 Task: Search one way flight ticket for 3 adults in first from Santa Rosa: Charles M. Schulz-sonoma County Airport to New Bern: Coastal Carolina Regional Airport (was Craven County Regional) on 5-4-2023. Choice of flights is Alaska. Number of bags: 1 carry on bag. Price is upto 55000. Outbound departure time preference is 10:15.
Action: Mouse moved to (325, 284)
Screenshot: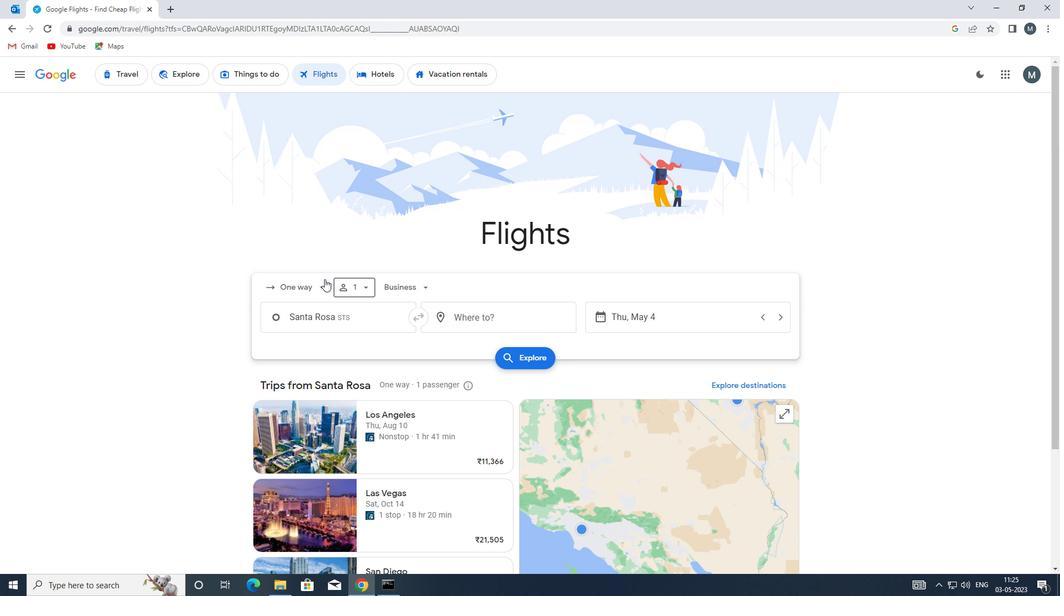 
Action: Mouse pressed left at (325, 284)
Screenshot: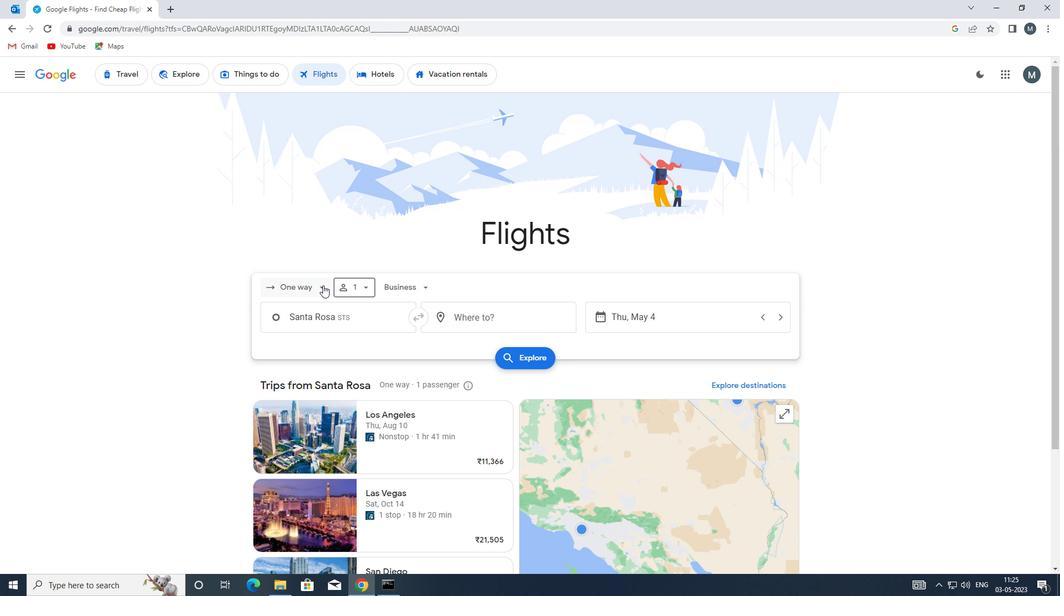 
Action: Mouse moved to (326, 338)
Screenshot: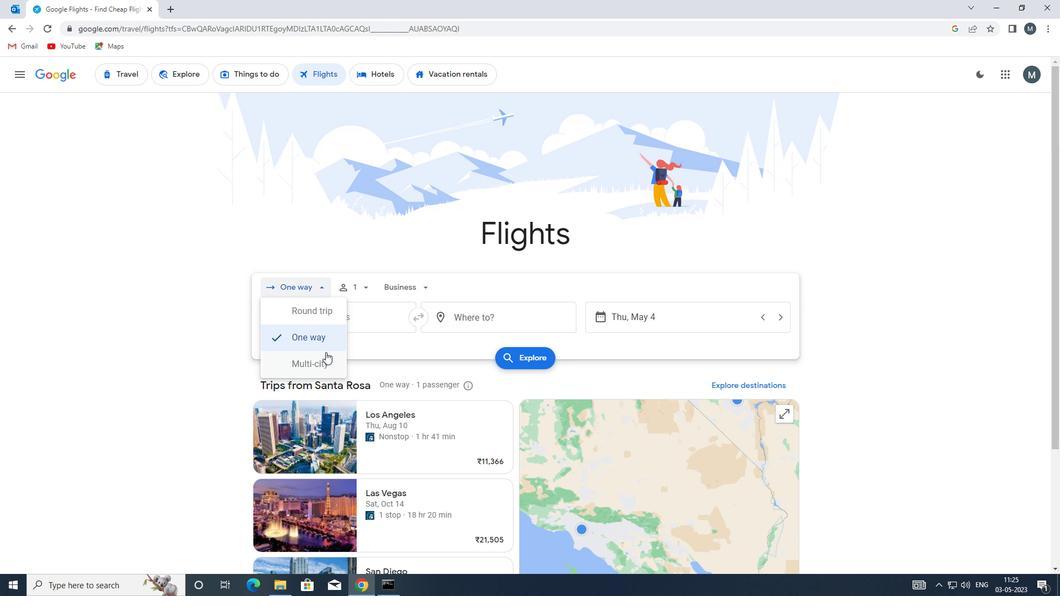 
Action: Mouse pressed left at (326, 338)
Screenshot: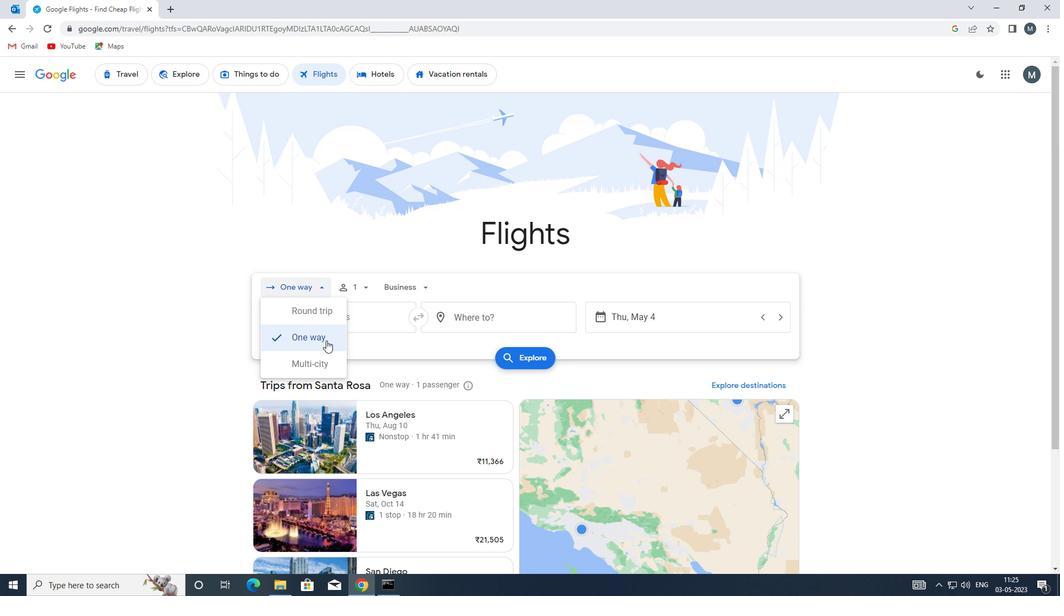 
Action: Mouse moved to (362, 291)
Screenshot: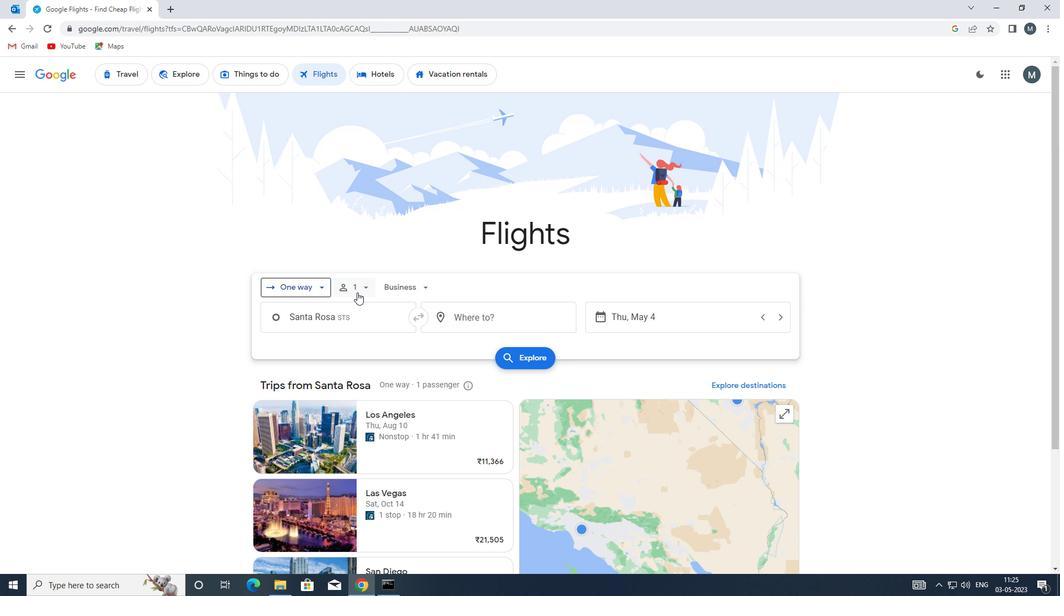 
Action: Mouse pressed left at (362, 291)
Screenshot: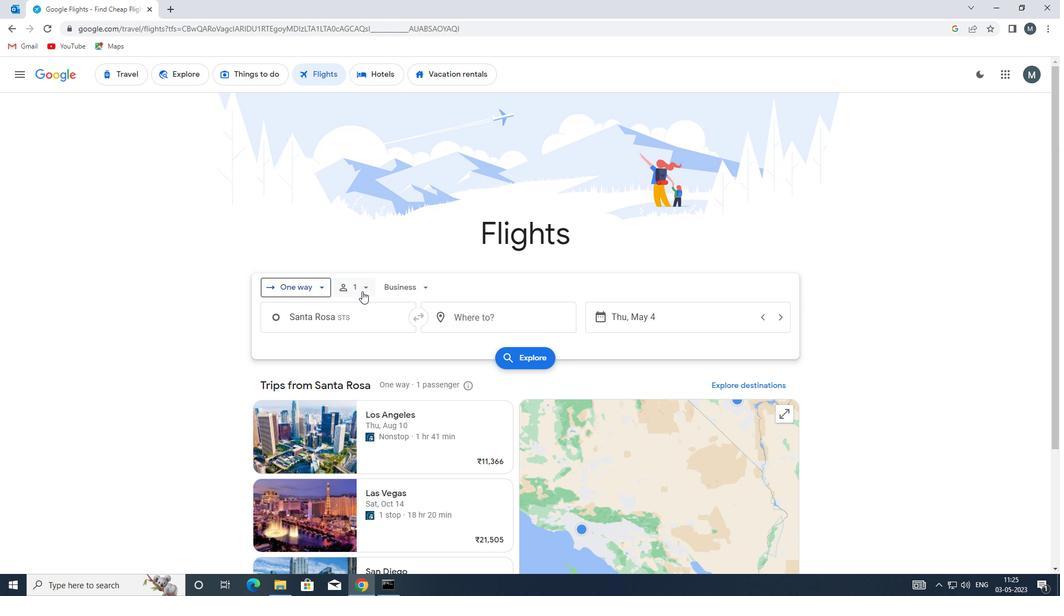 
Action: Mouse moved to (447, 316)
Screenshot: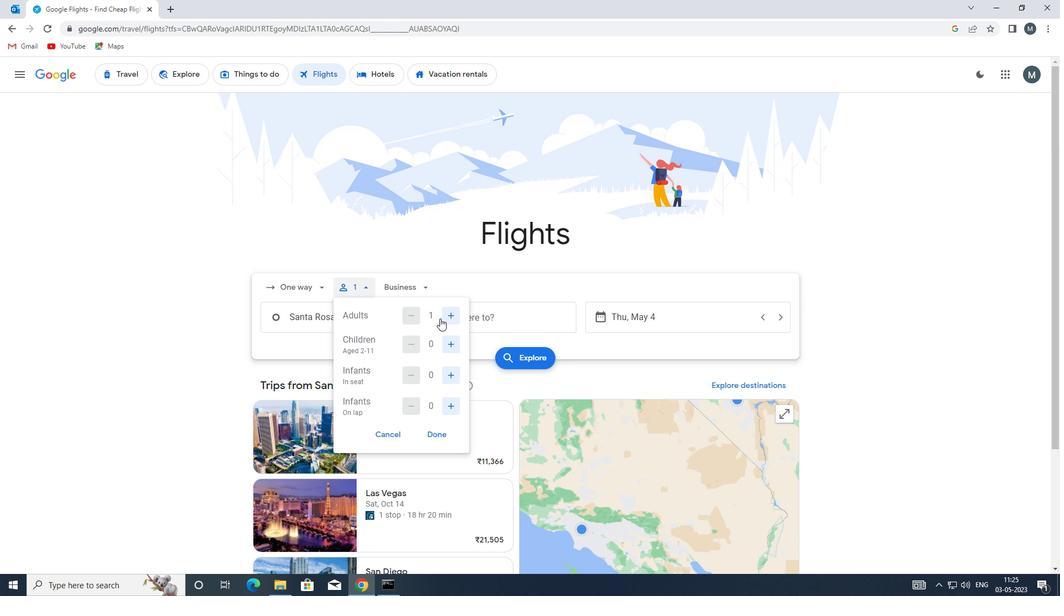 
Action: Mouse pressed left at (447, 316)
Screenshot: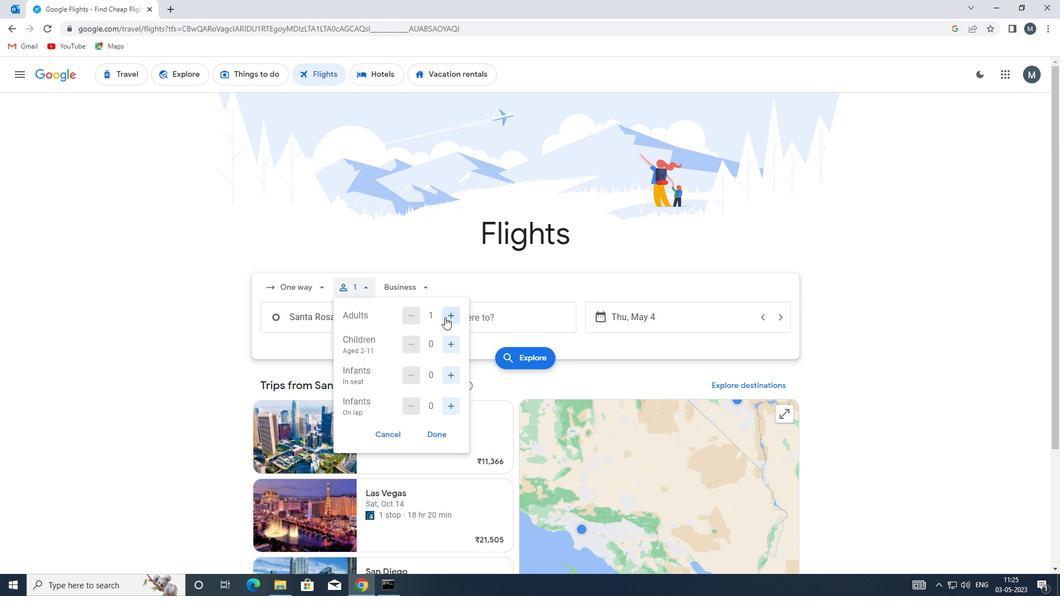 
Action: Mouse pressed left at (447, 316)
Screenshot: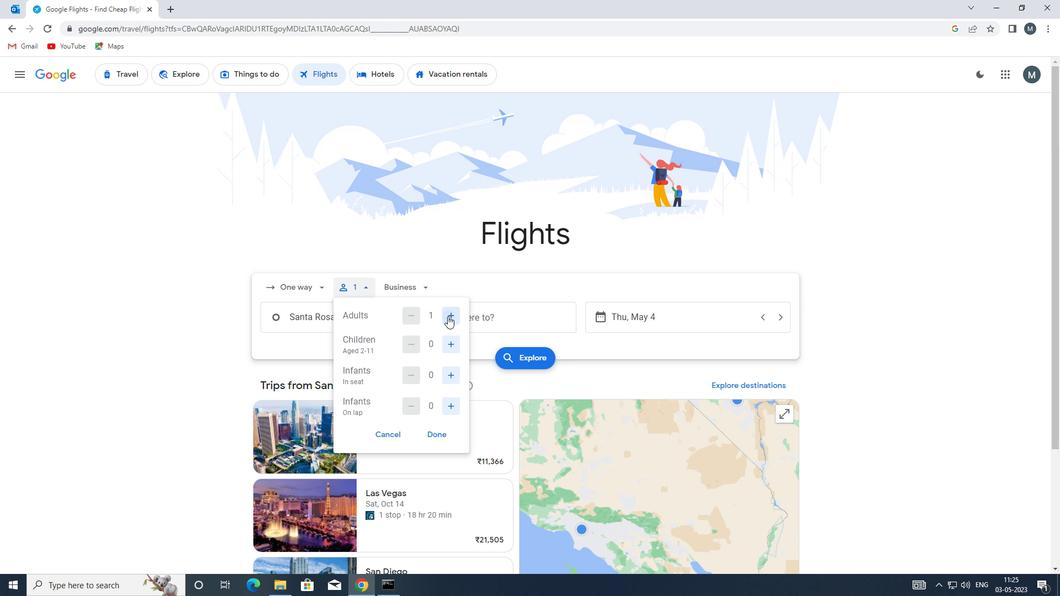 
Action: Mouse moved to (443, 433)
Screenshot: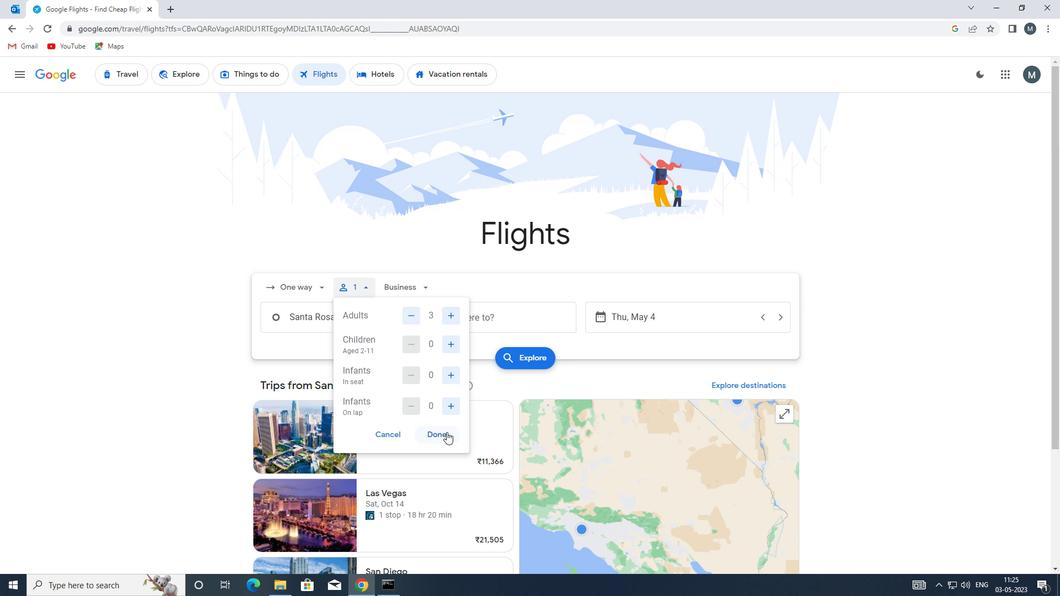 
Action: Mouse pressed left at (443, 433)
Screenshot: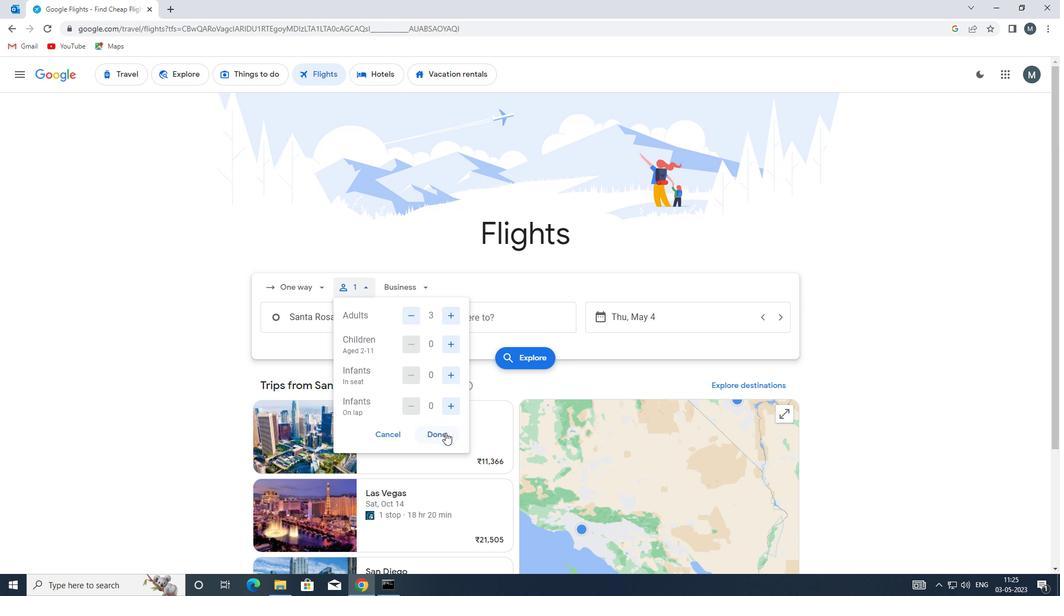 
Action: Mouse moved to (400, 286)
Screenshot: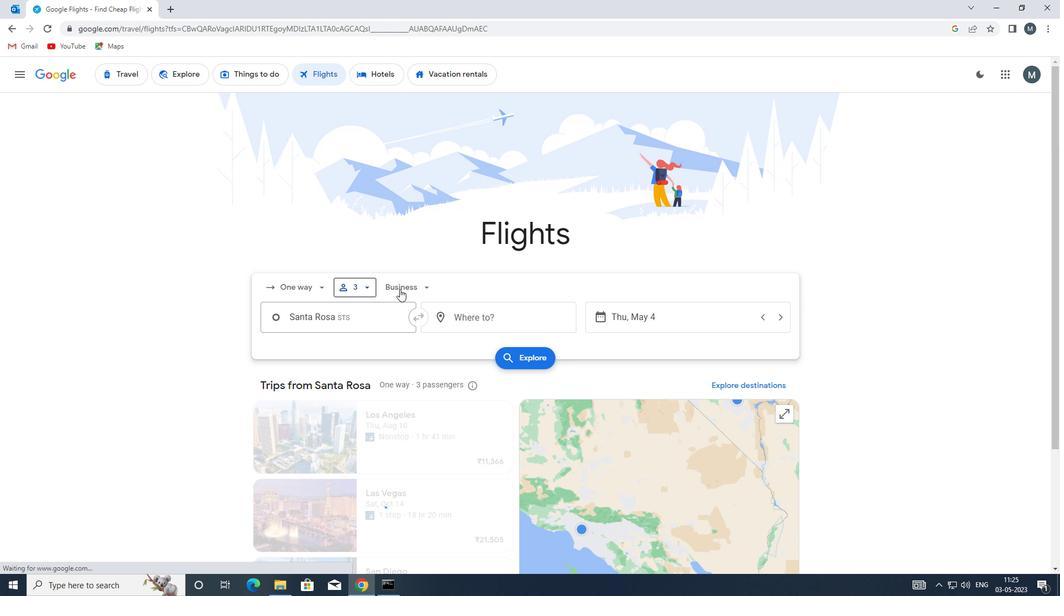 
Action: Mouse pressed left at (400, 286)
Screenshot: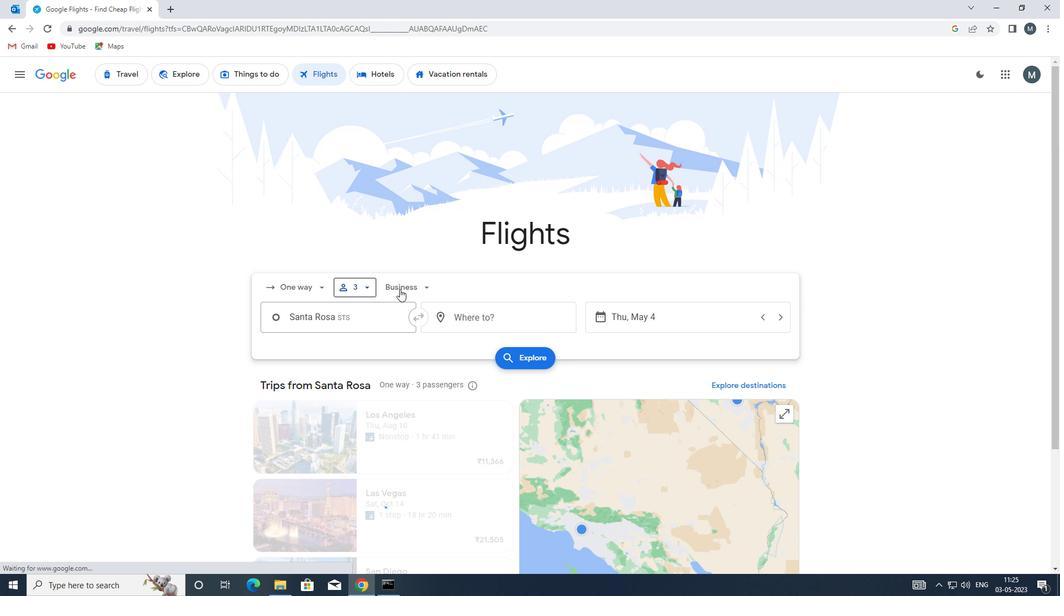 
Action: Mouse moved to (408, 389)
Screenshot: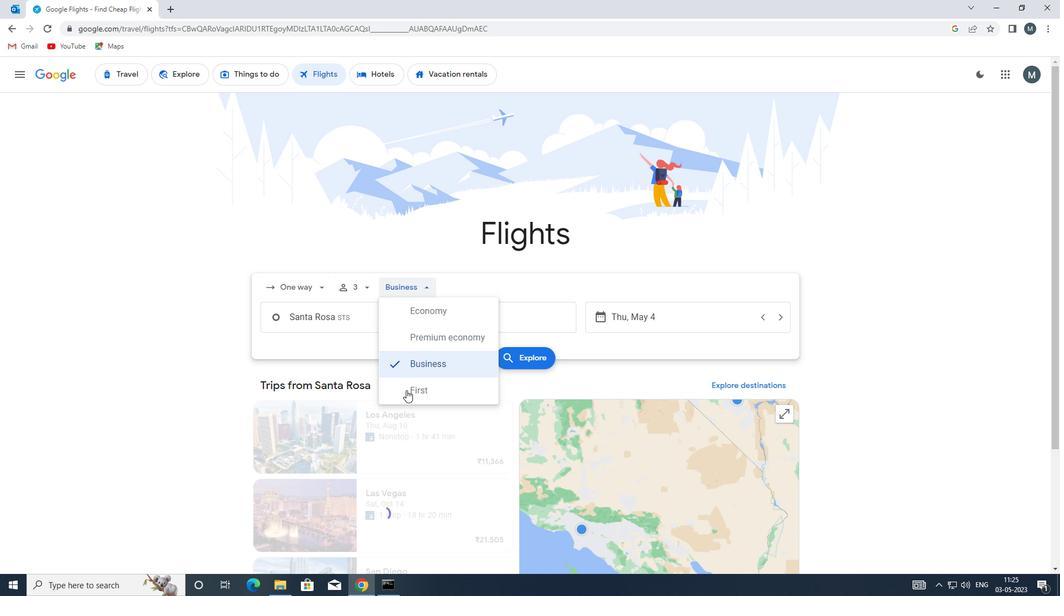 
Action: Mouse pressed left at (408, 389)
Screenshot: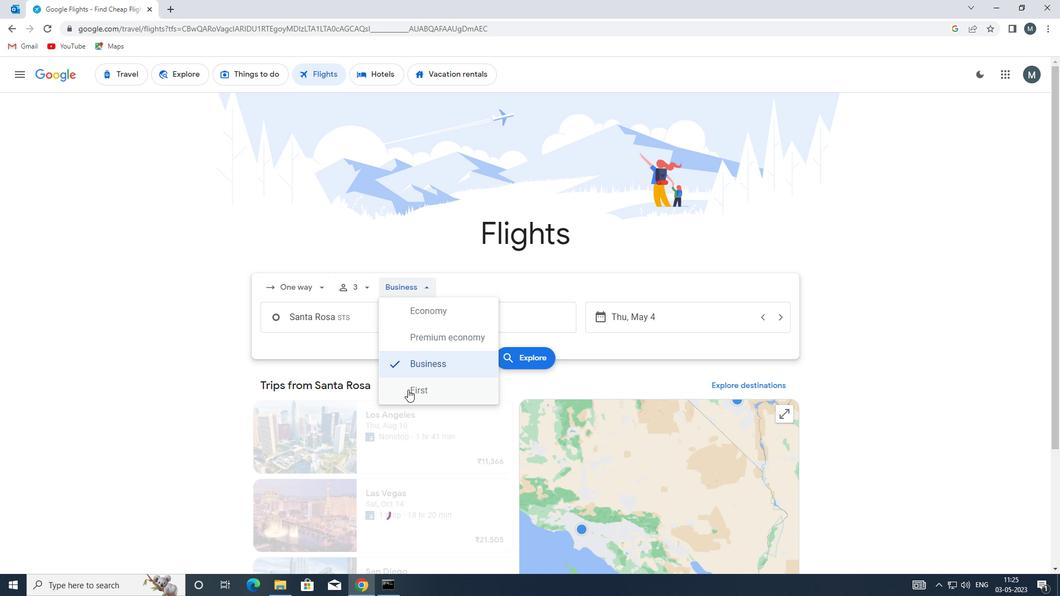 
Action: Mouse moved to (351, 320)
Screenshot: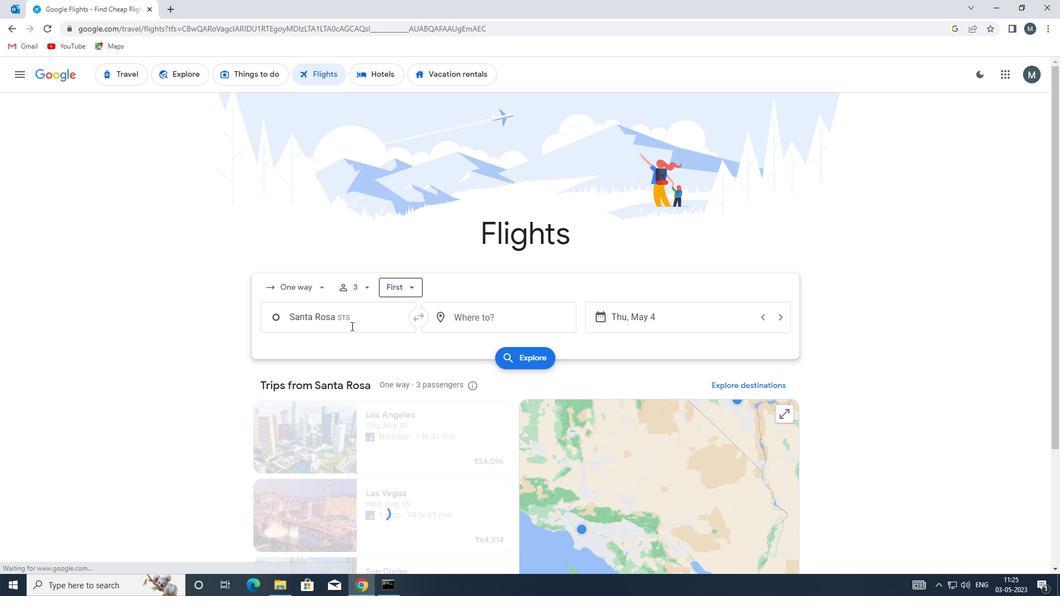 
Action: Mouse pressed left at (351, 320)
Screenshot: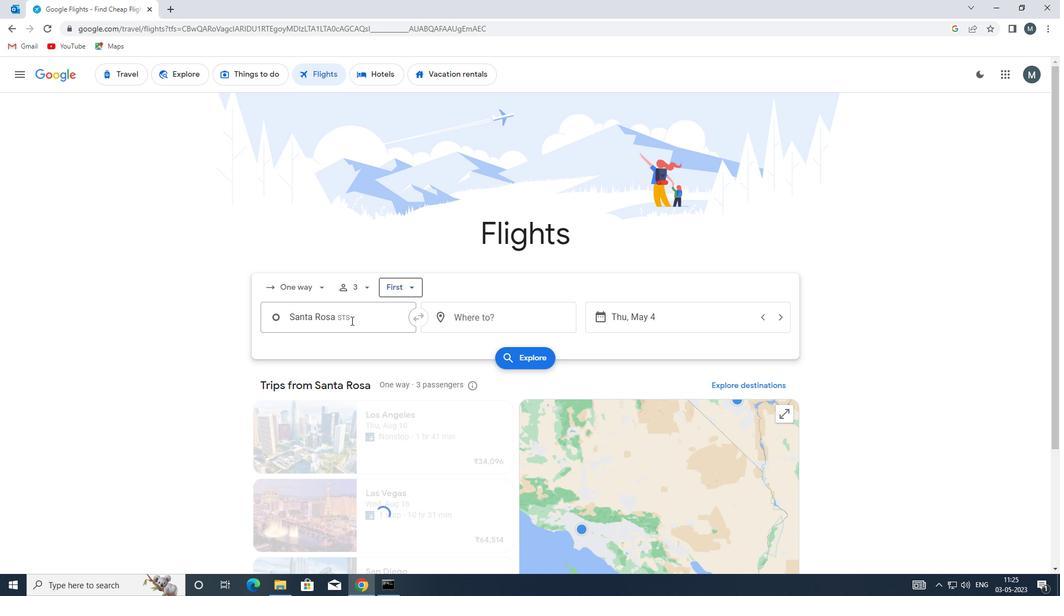 
Action: Mouse moved to (352, 320)
Screenshot: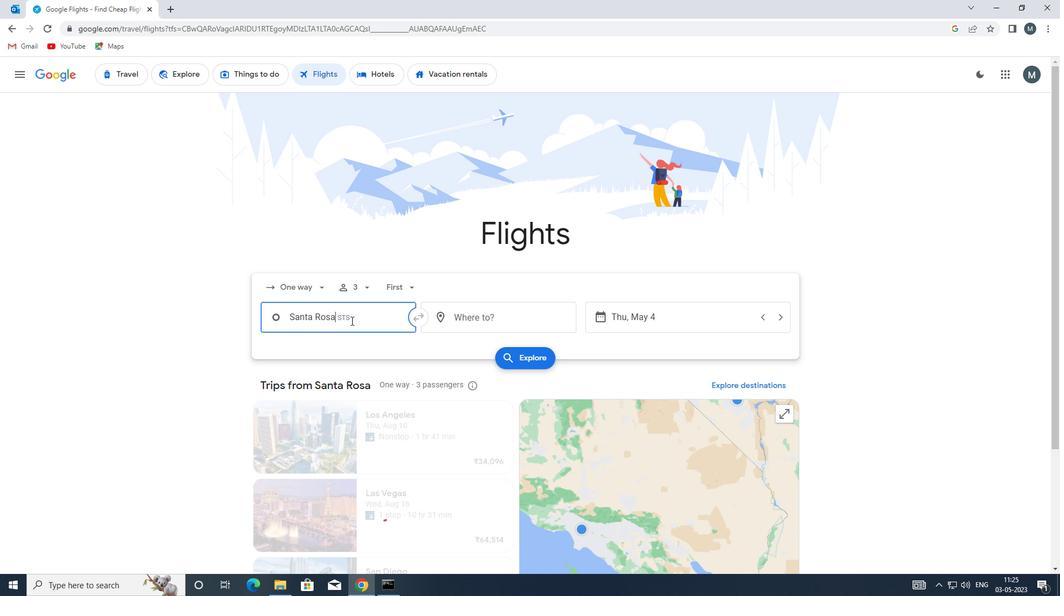 
Action: Key pressed sts
Screenshot: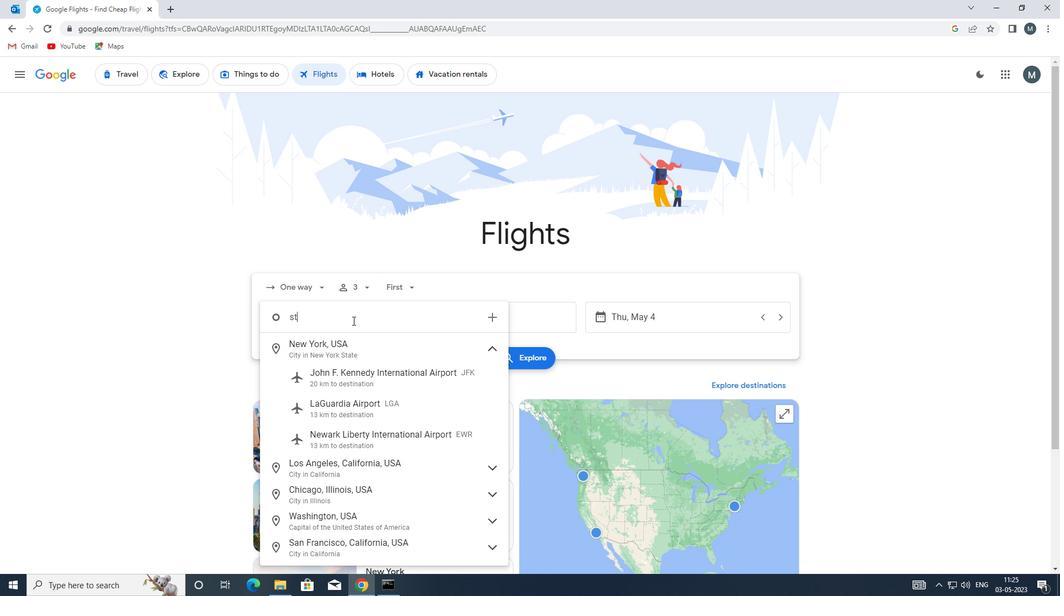 
Action: Mouse moved to (369, 350)
Screenshot: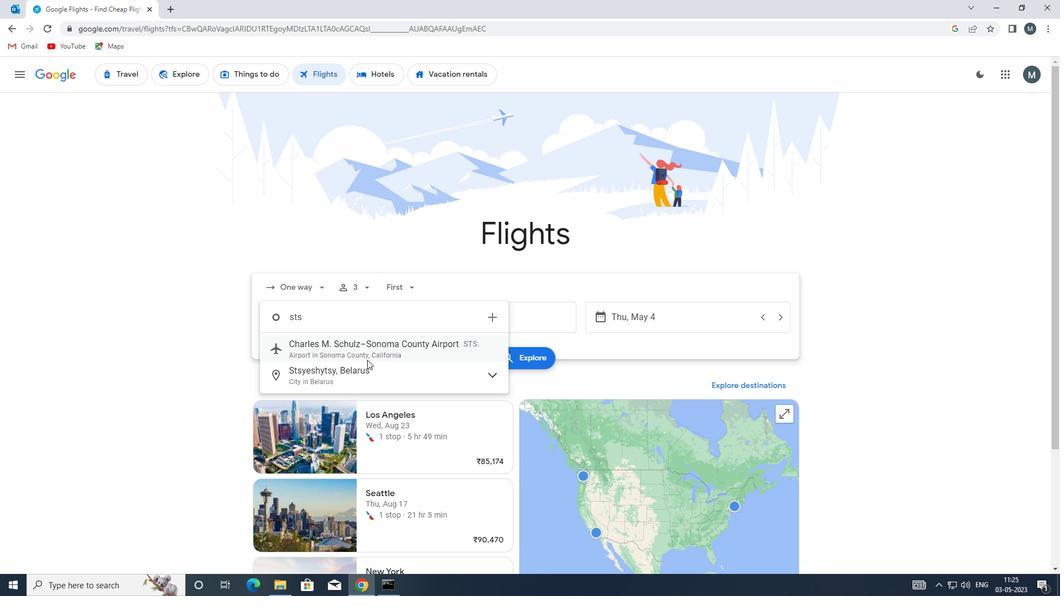 
Action: Mouse pressed left at (369, 350)
Screenshot: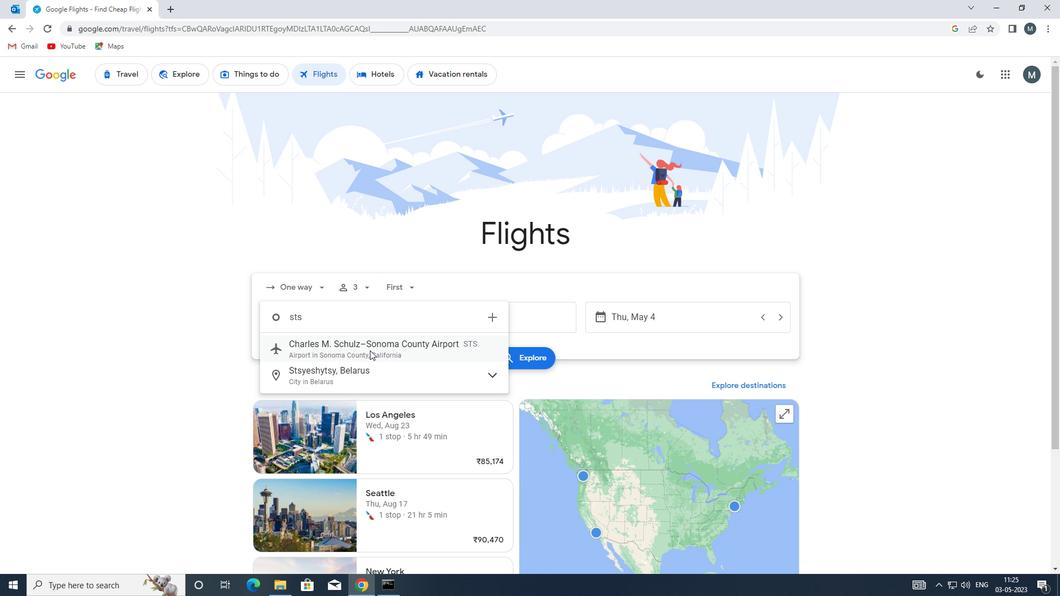
Action: Mouse moved to (486, 320)
Screenshot: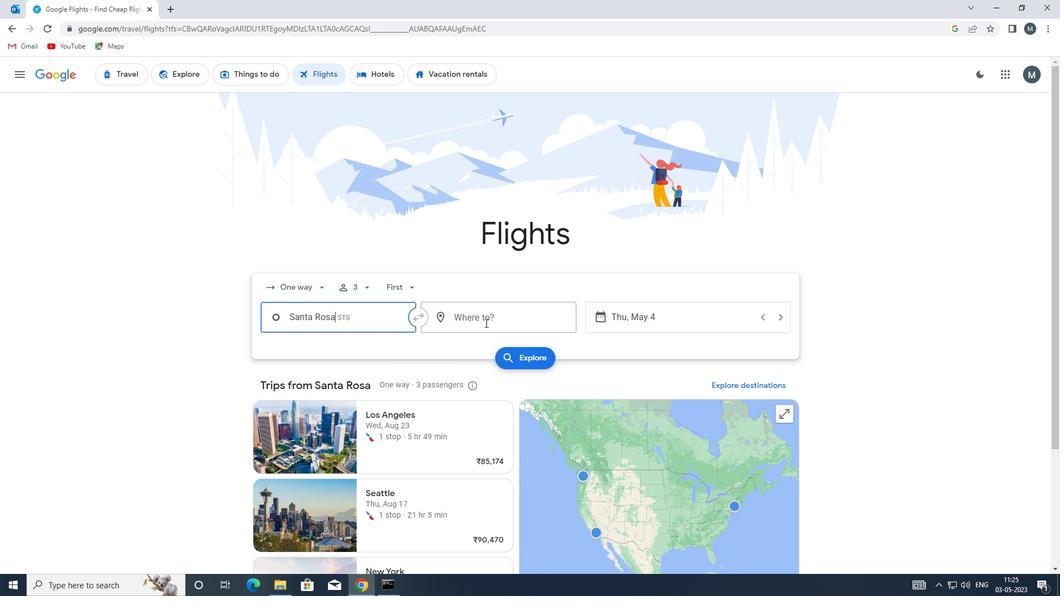 
Action: Mouse pressed left at (486, 320)
Screenshot: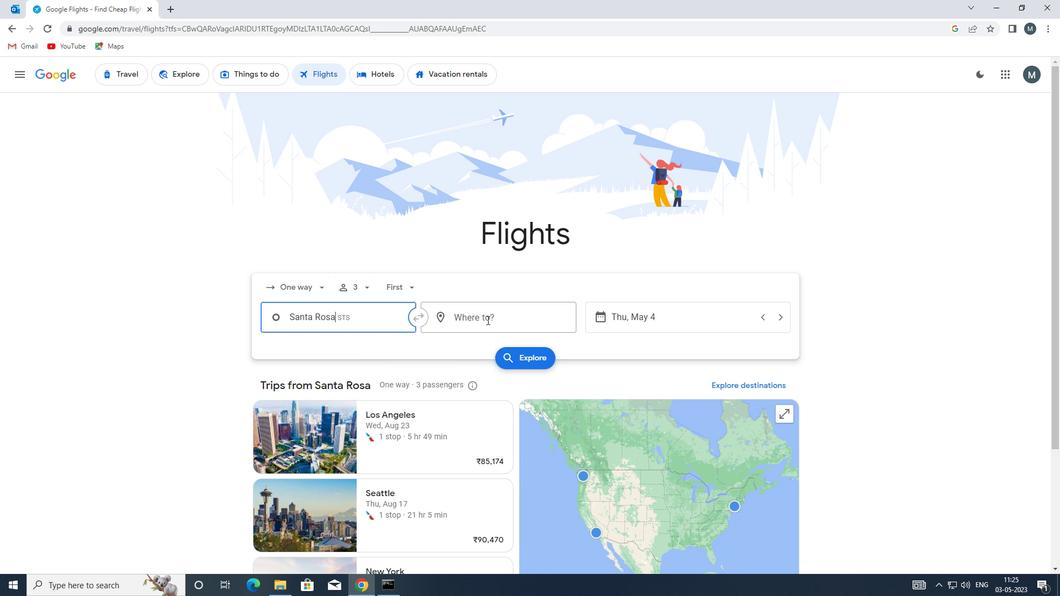 
Action: Key pressed ewn
Screenshot: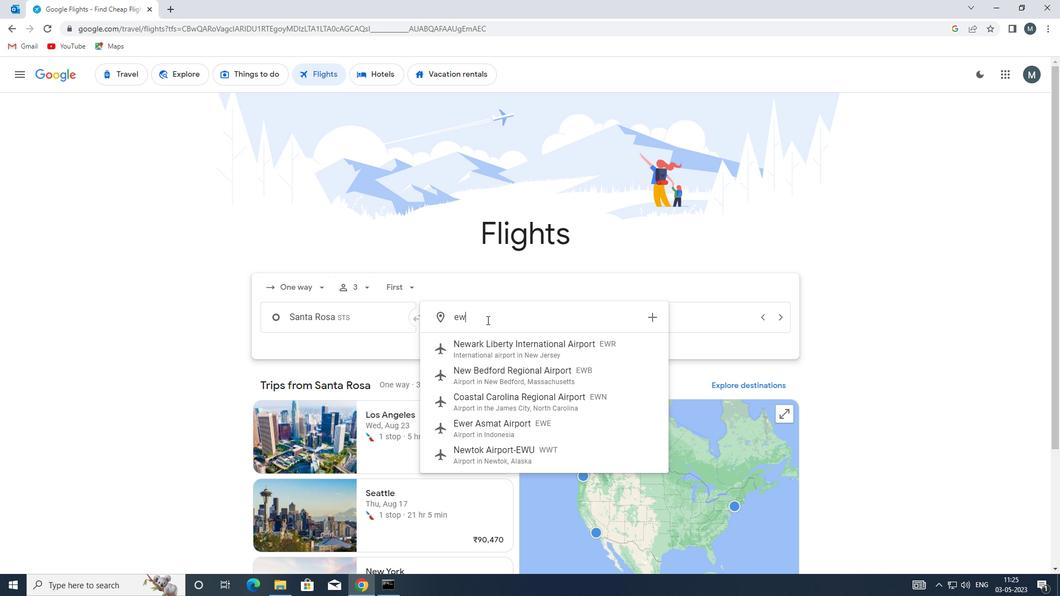 
Action: Mouse moved to (484, 346)
Screenshot: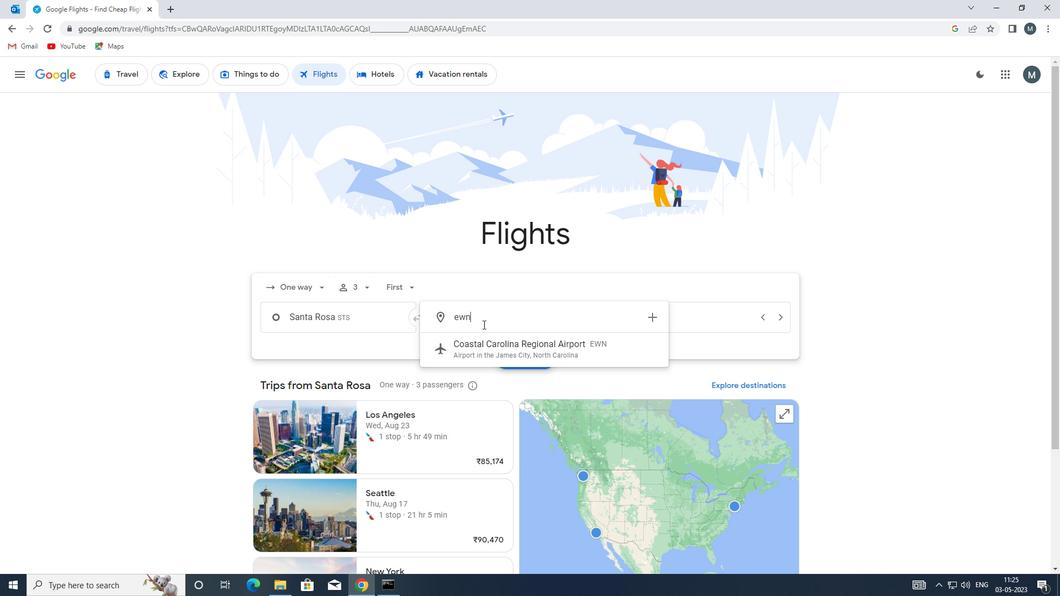 
Action: Mouse pressed left at (484, 346)
Screenshot: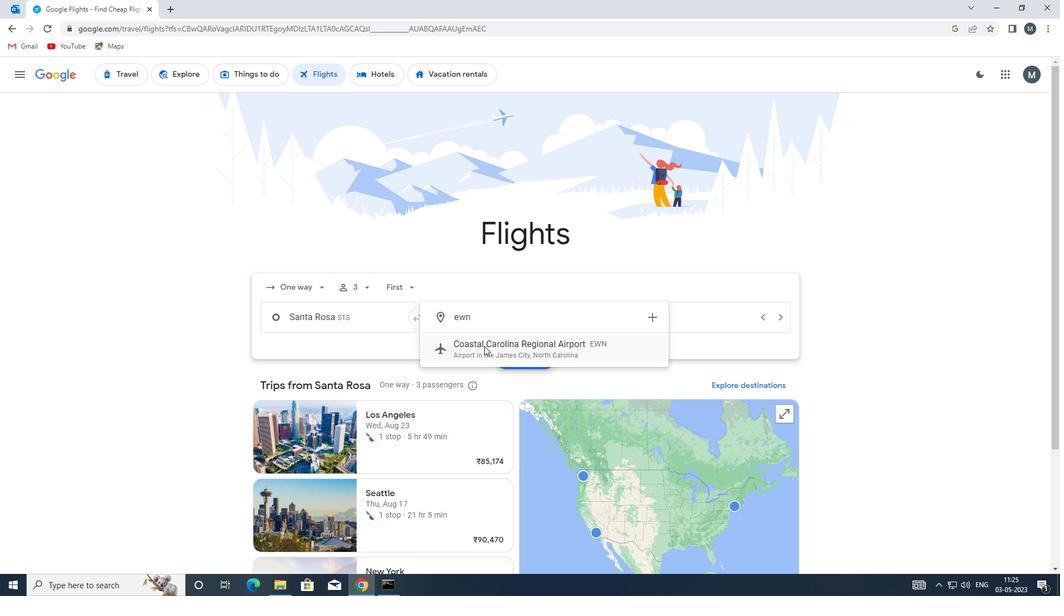
Action: Mouse moved to (602, 316)
Screenshot: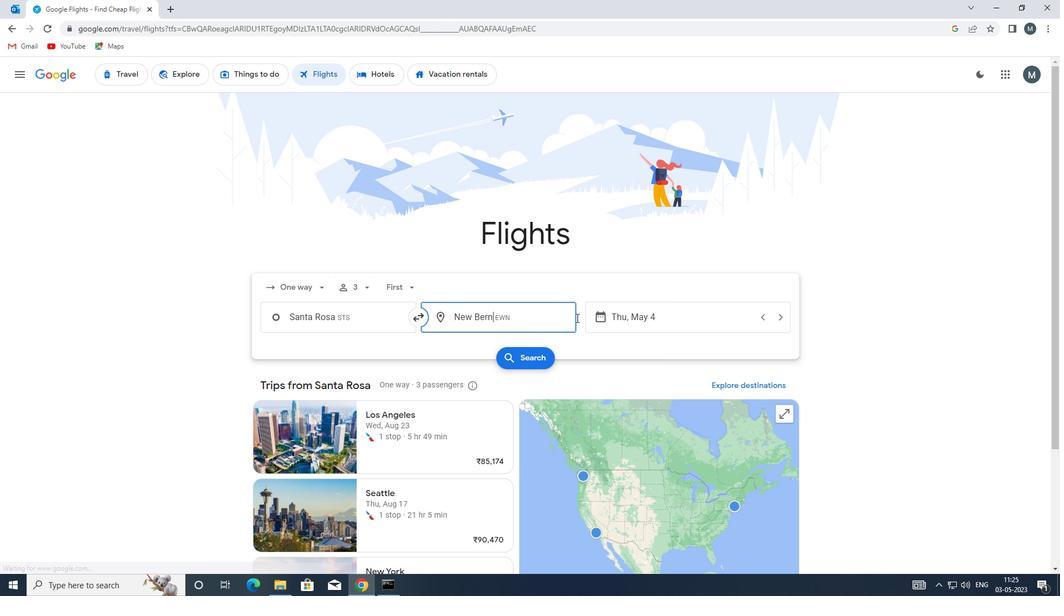 
Action: Mouse pressed left at (602, 316)
Screenshot: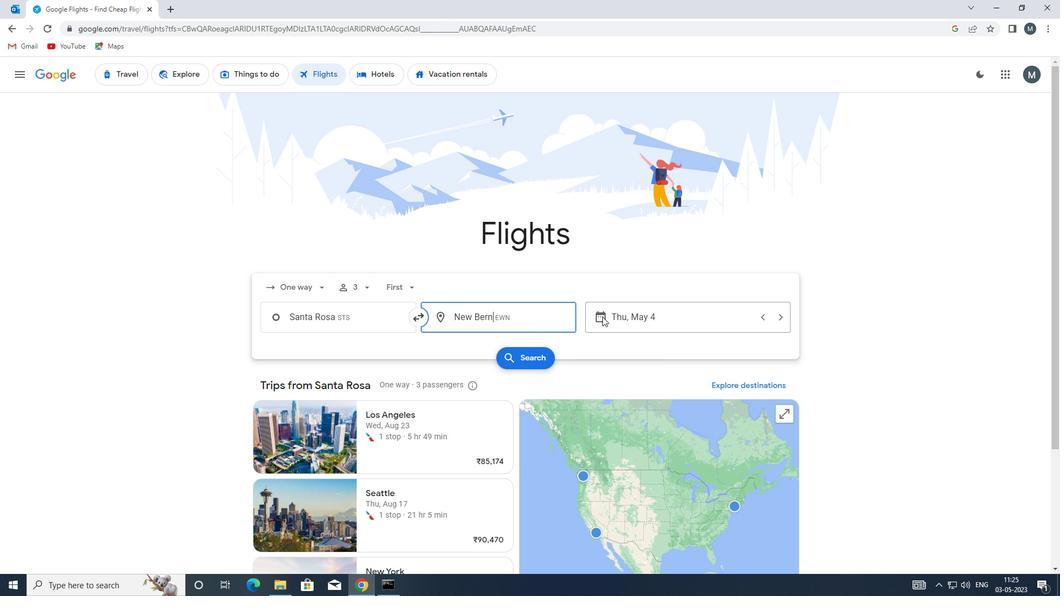 
Action: Mouse moved to (505, 378)
Screenshot: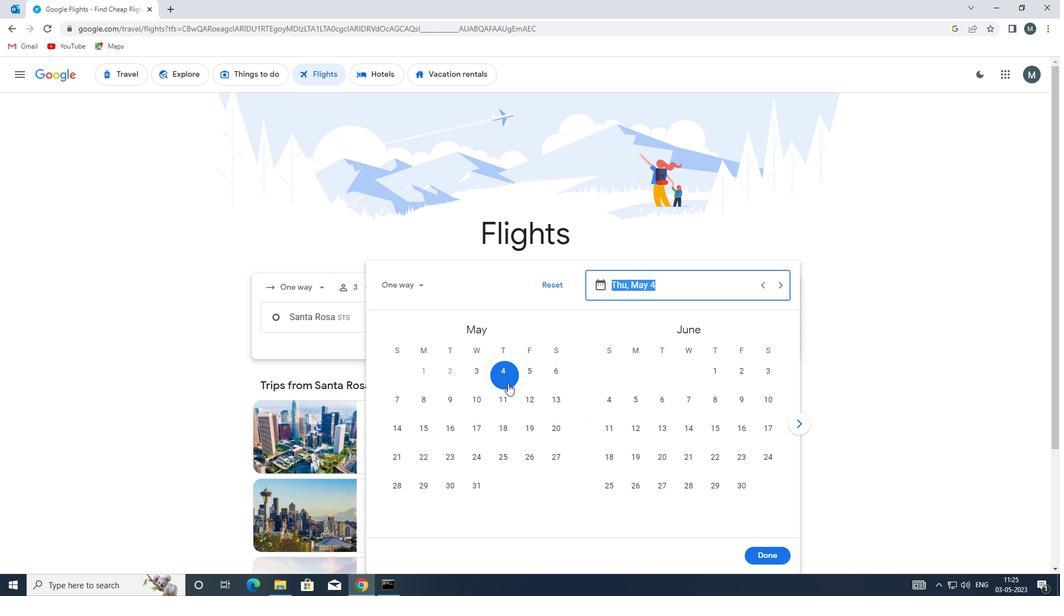 
Action: Mouse pressed left at (505, 378)
Screenshot: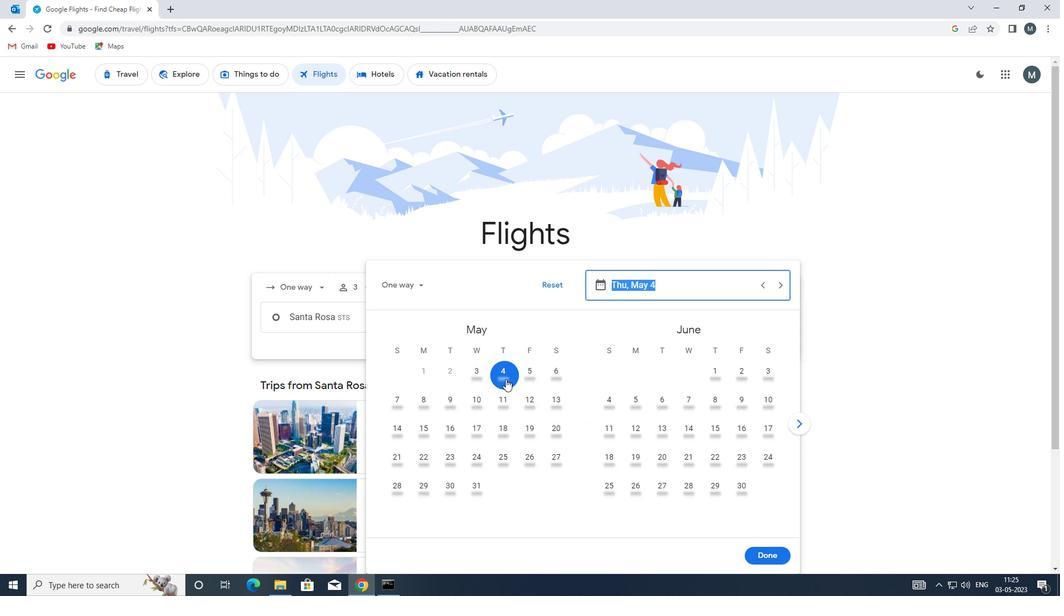 
Action: Mouse moved to (775, 555)
Screenshot: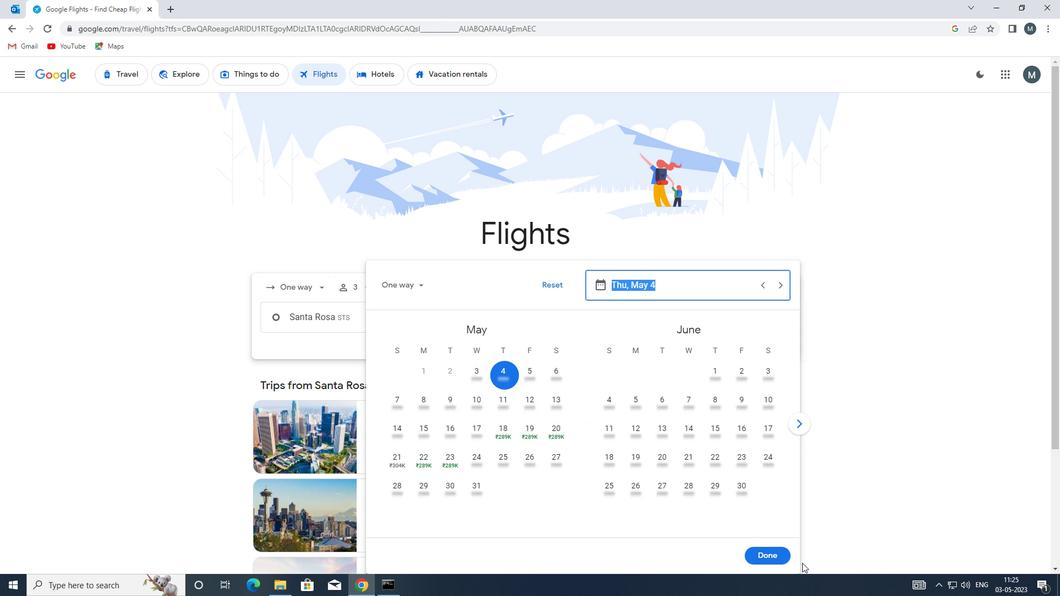 
Action: Mouse pressed left at (775, 555)
Screenshot: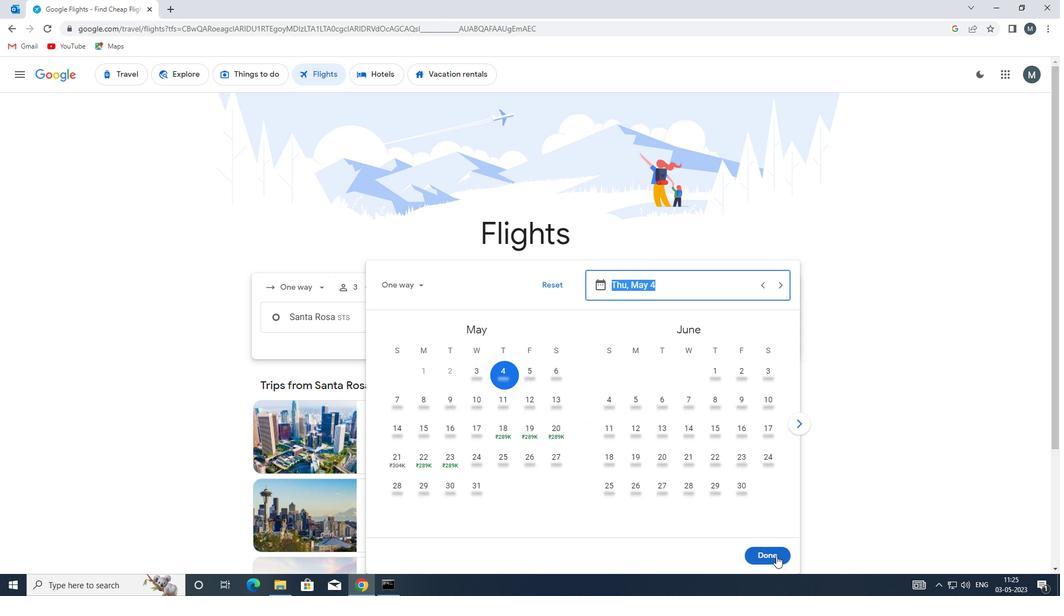 
Action: Mouse moved to (535, 361)
Screenshot: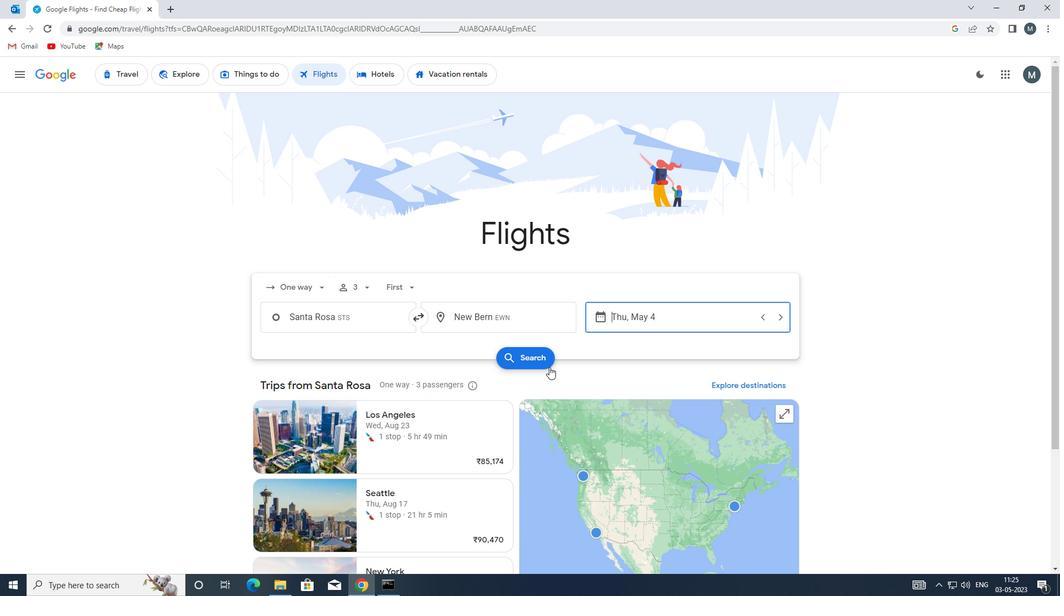 
Action: Mouse pressed left at (535, 361)
Screenshot: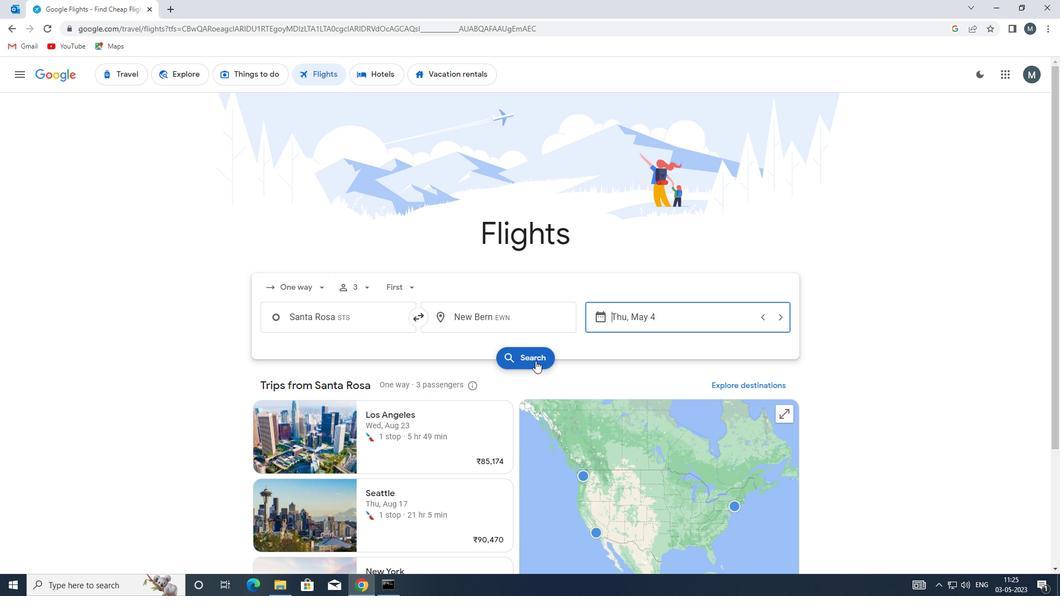 
Action: Mouse moved to (265, 179)
Screenshot: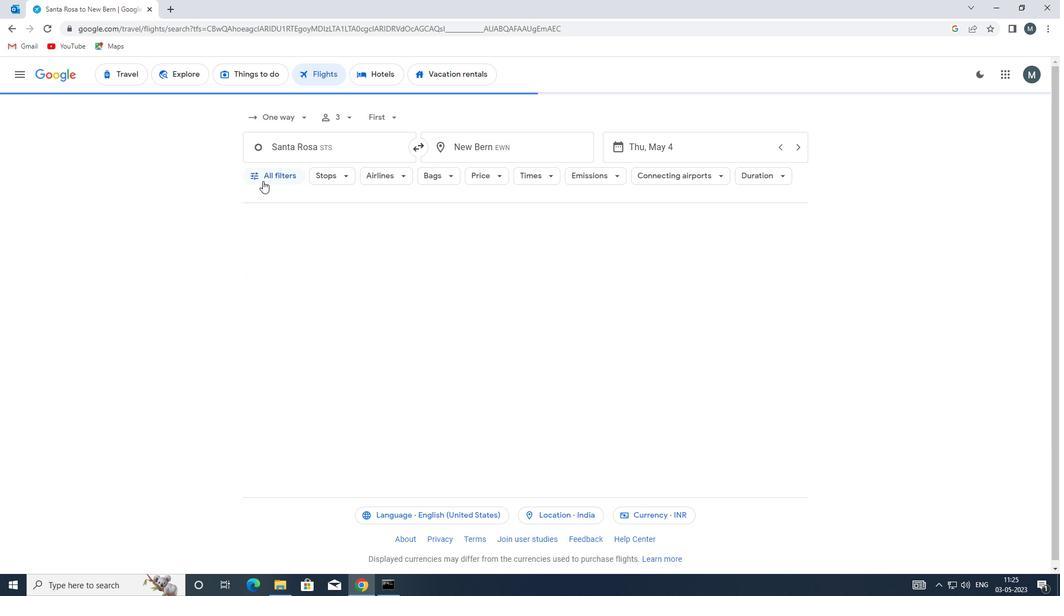 
Action: Mouse pressed left at (265, 179)
Screenshot: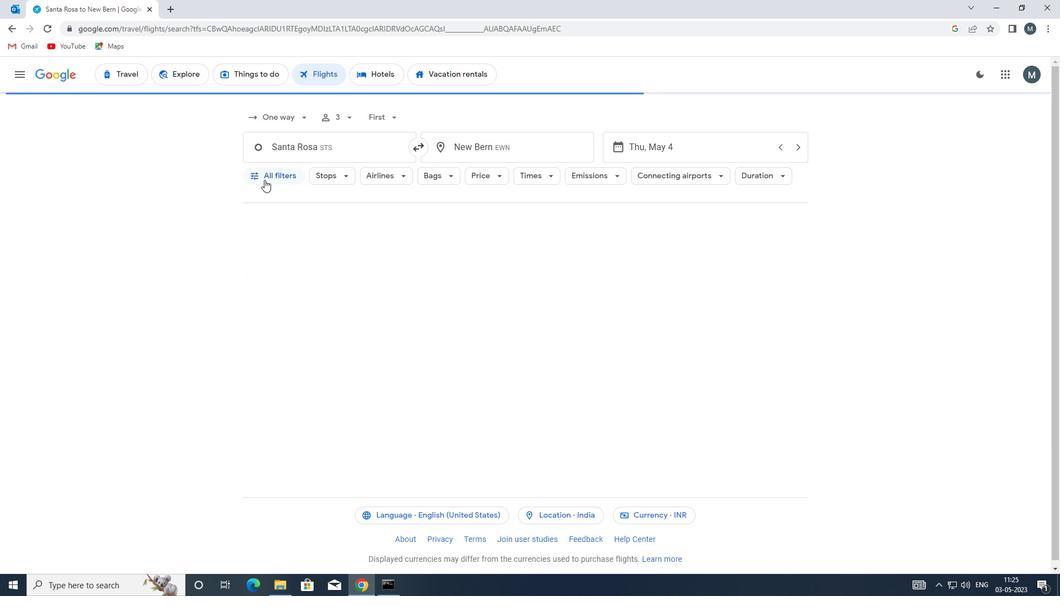 
Action: Mouse moved to (326, 319)
Screenshot: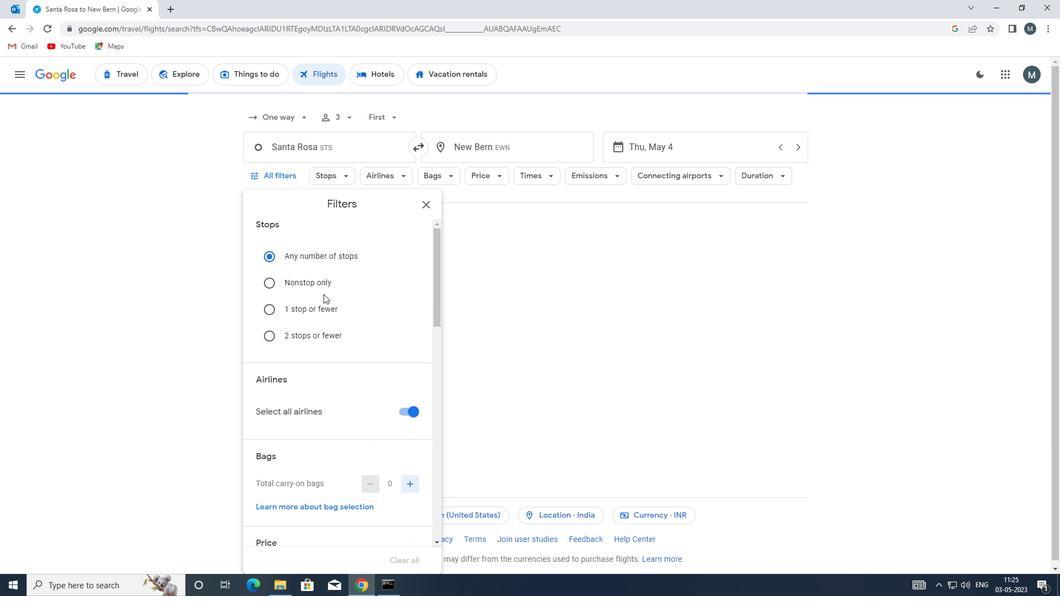 
Action: Mouse scrolled (326, 318) with delta (0, 0)
Screenshot: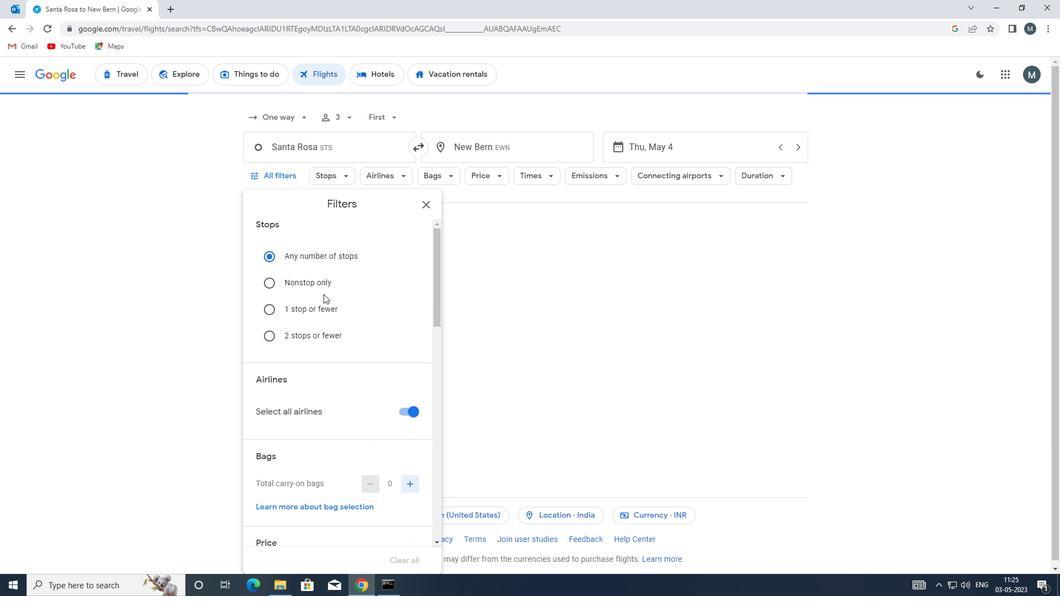 
Action: Mouse moved to (411, 357)
Screenshot: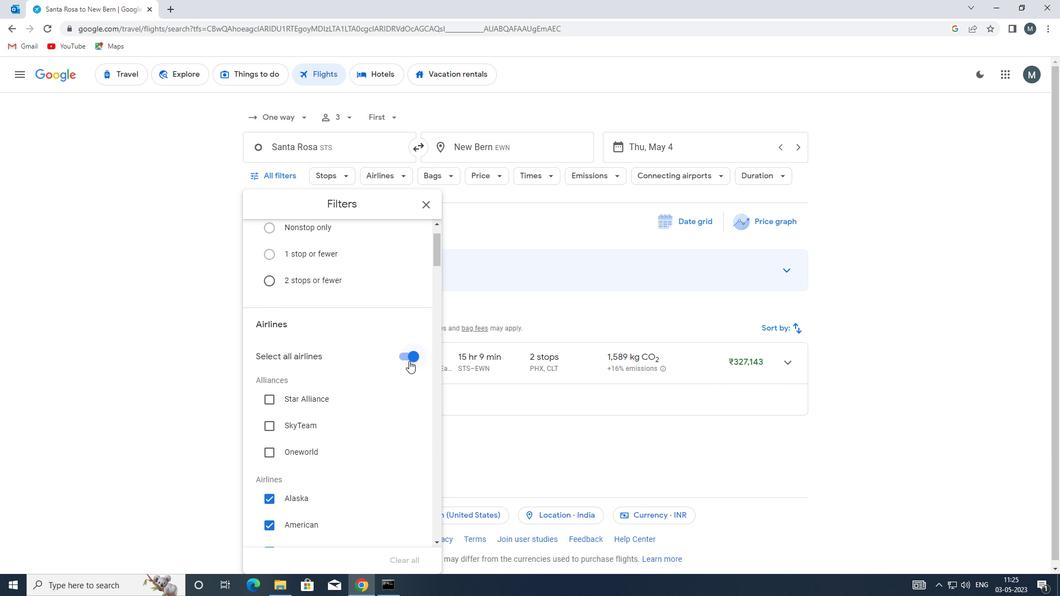 
Action: Mouse pressed left at (411, 357)
Screenshot: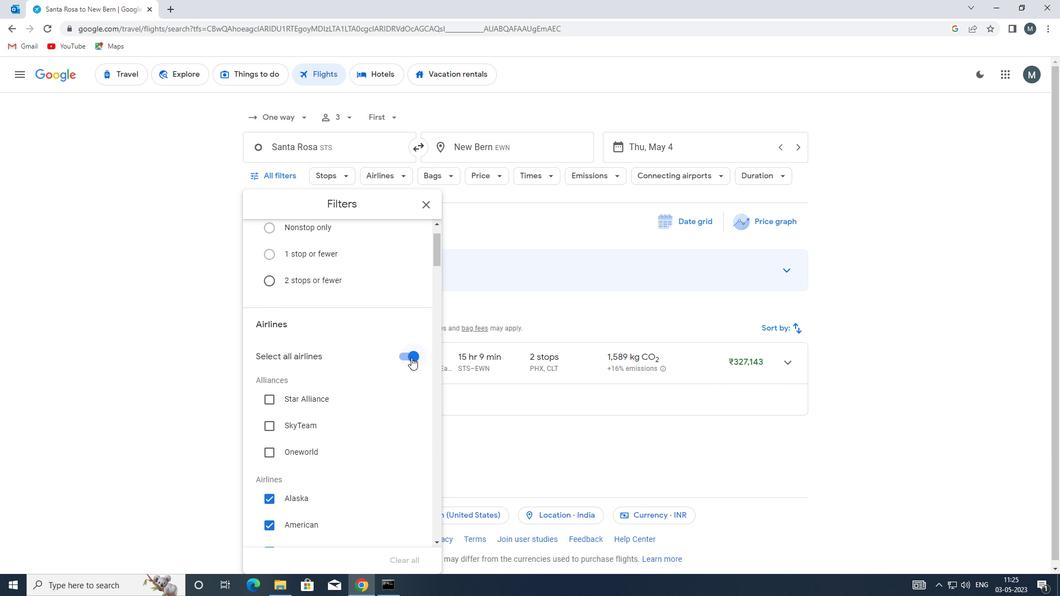 
Action: Mouse moved to (347, 364)
Screenshot: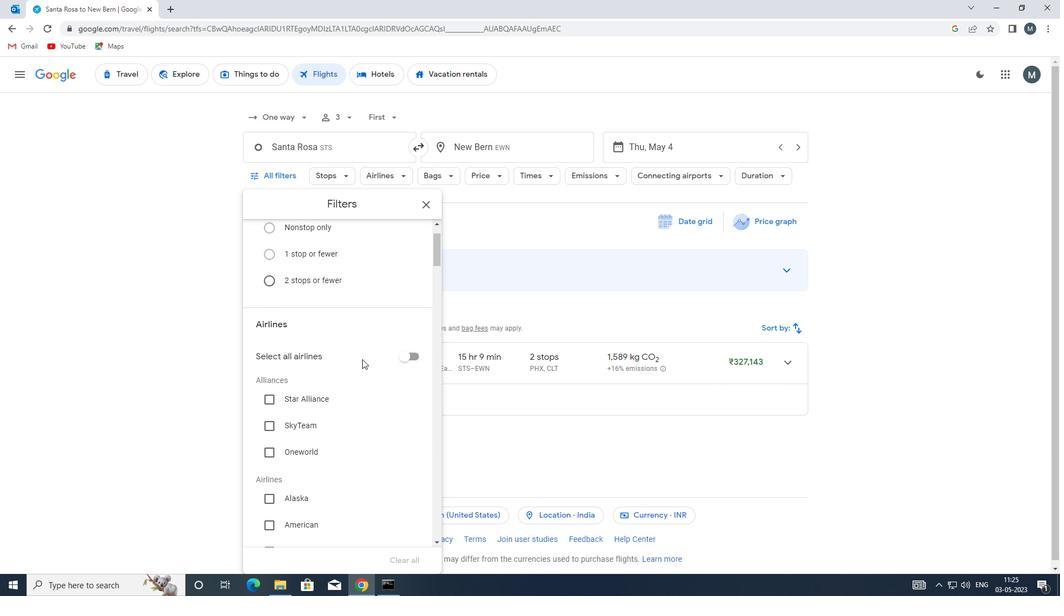 
Action: Mouse scrolled (347, 363) with delta (0, 0)
Screenshot: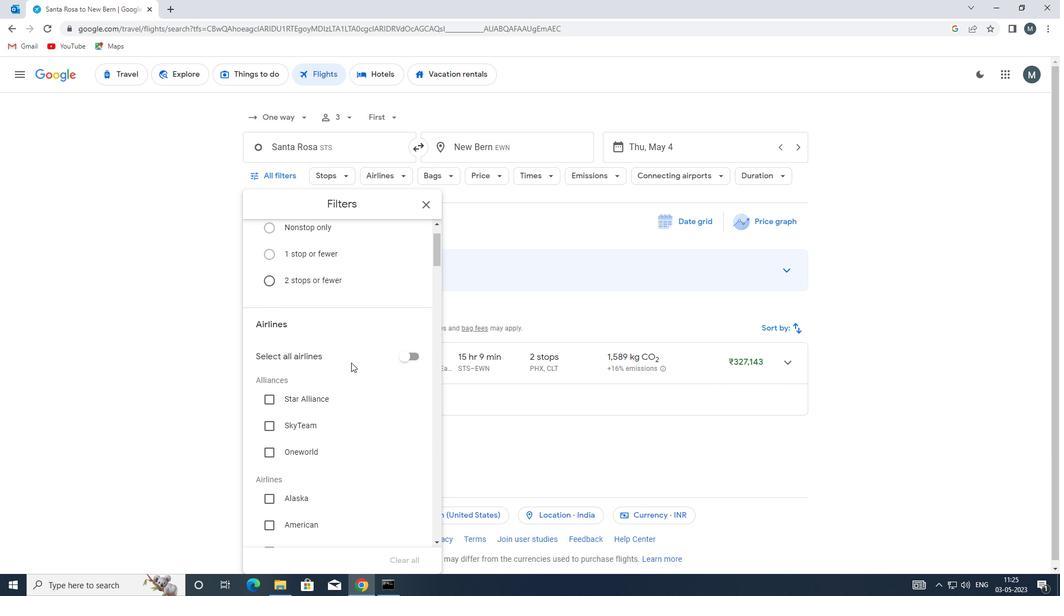 
Action: Mouse moved to (347, 364)
Screenshot: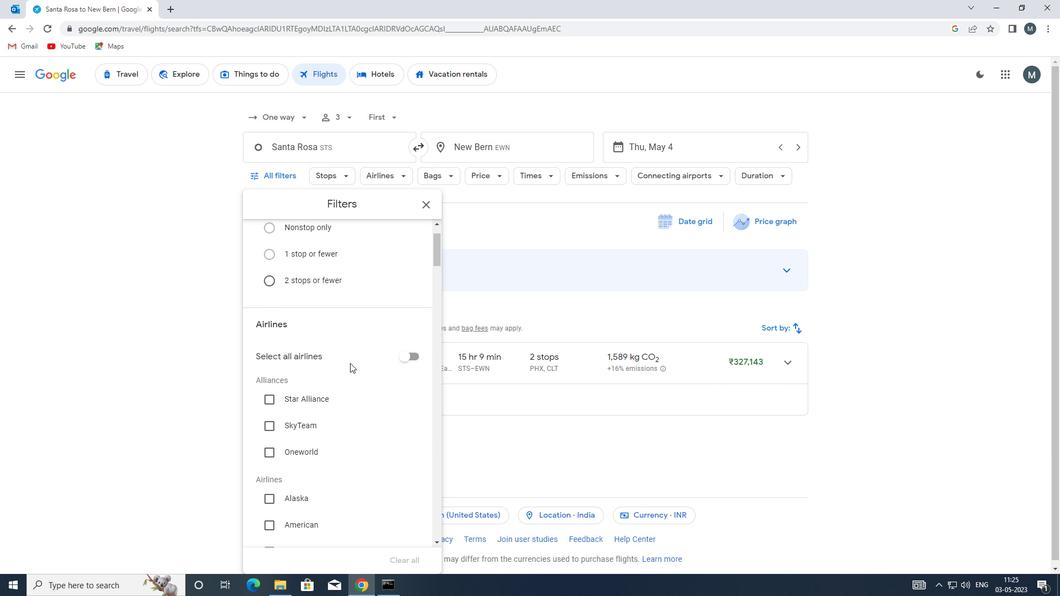 
Action: Mouse scrolled (347, 364) with delta (0, 0)
Screenshot: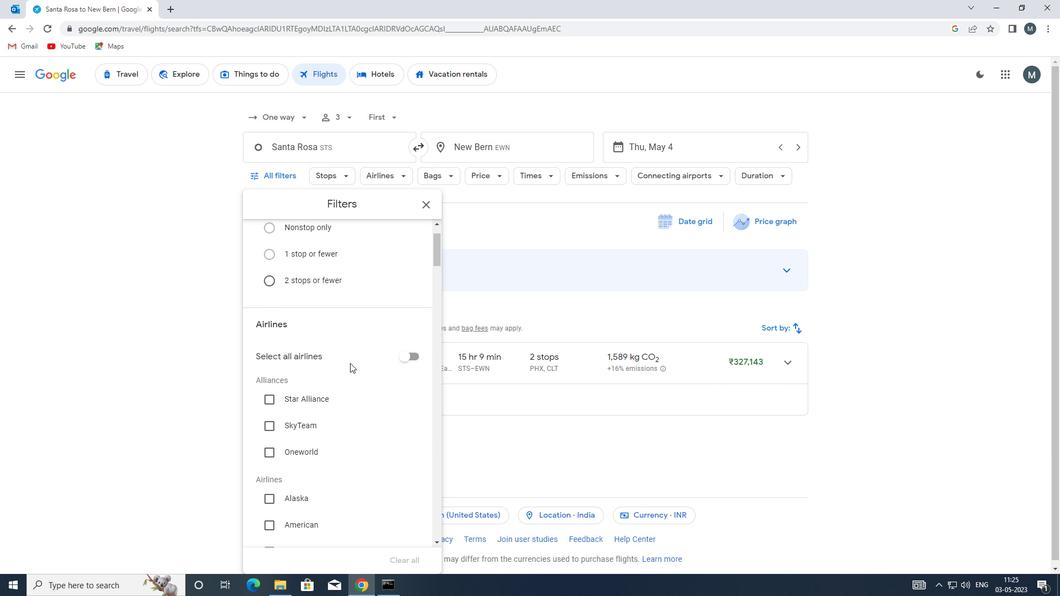 
Action: Mouse moved to (273, 388)
Screenshot: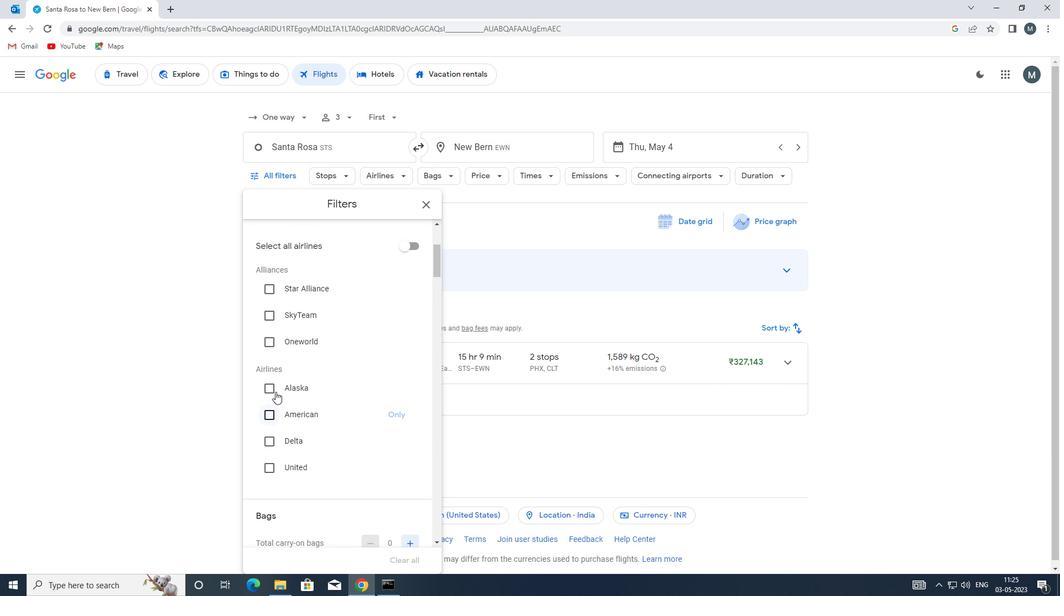 
Action: Mouse pressed left at (273, 388)
Screenshot: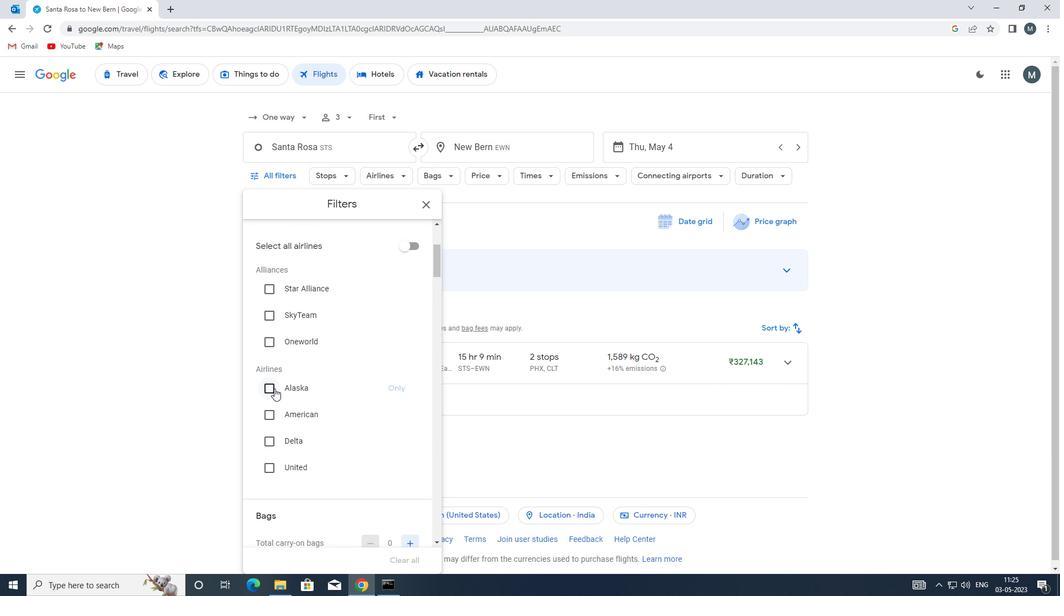 
Action: Mouse moved to (377, 377)
Screenshot: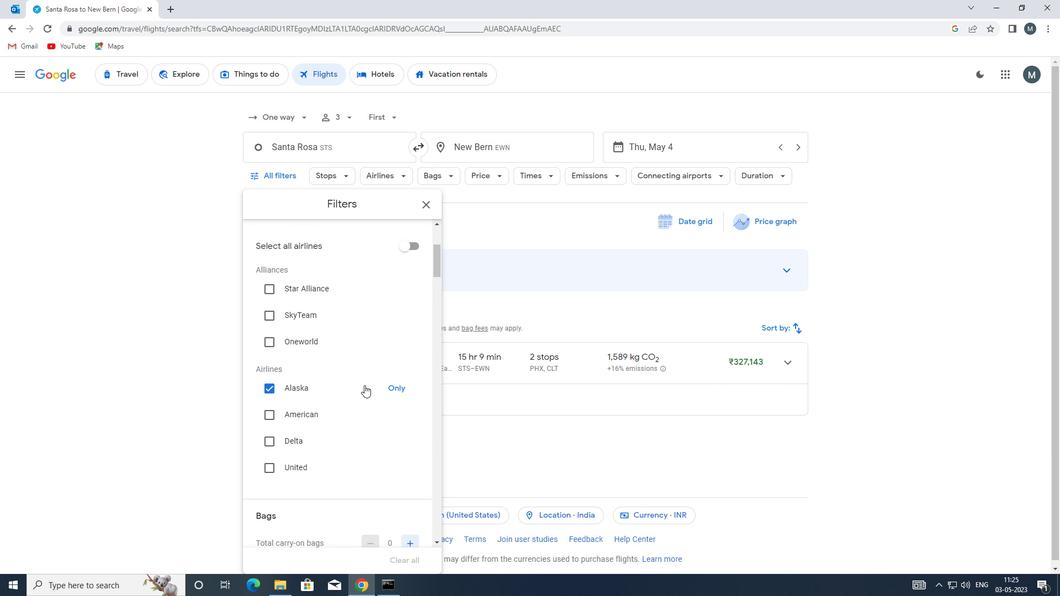 
Action: Mouse scrolled (377, 376) with delta (0, 0)
Screenshot: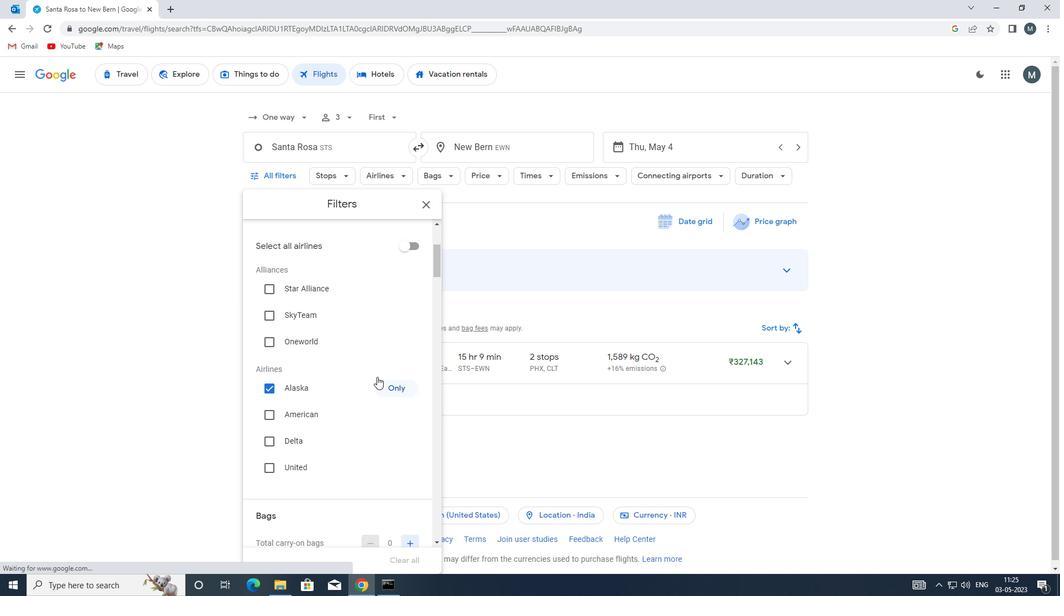 
Action: Mouse moved to (386, 372)
Screenshot: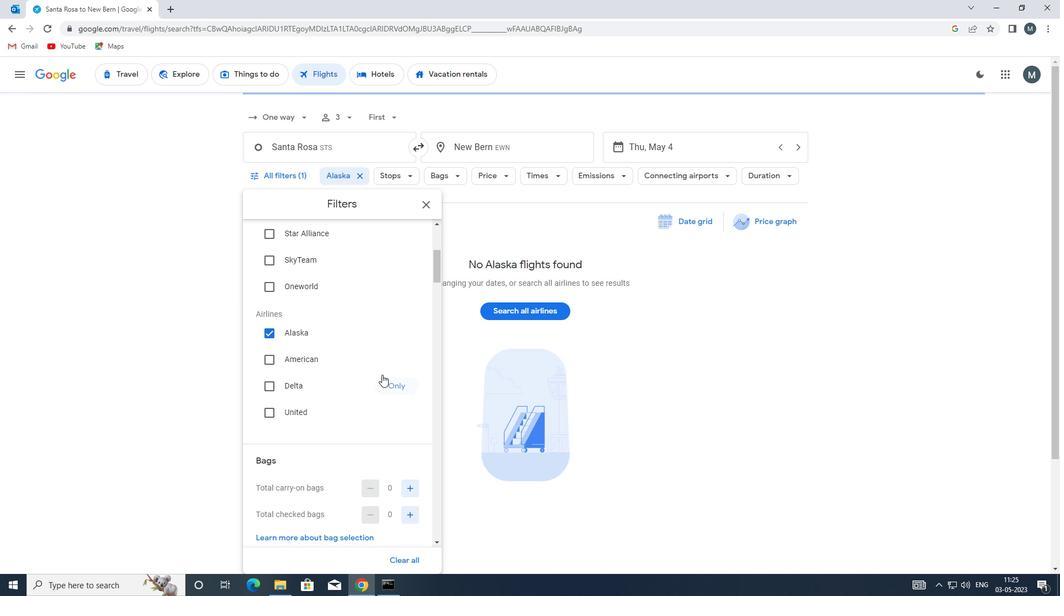 
Action: Mouse scrolled (386, 372) with delta (0, 0)
Screenshot: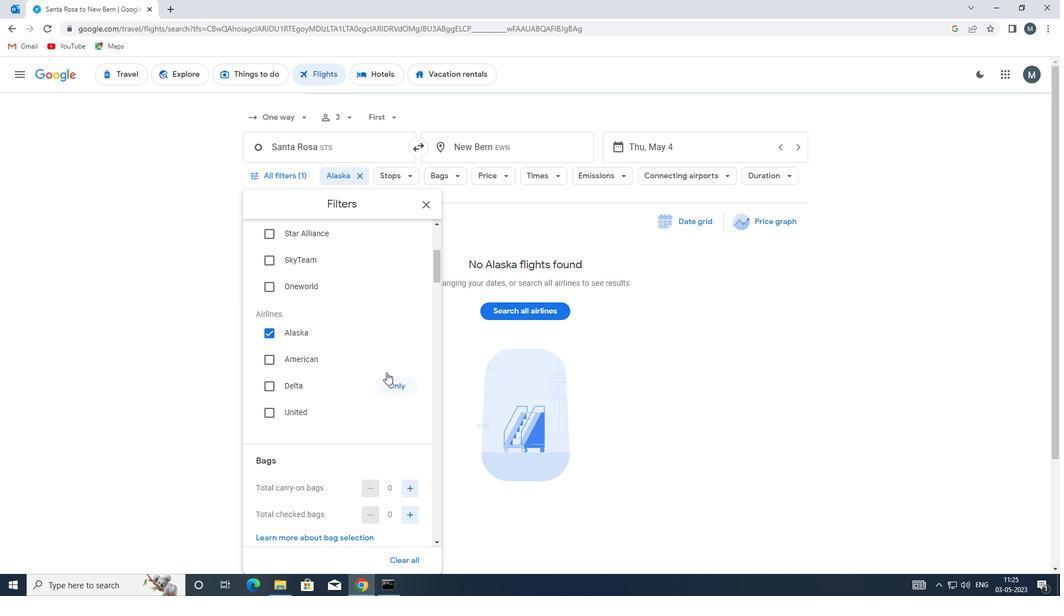 
Action: Mouse moved to (379, 382)
Screenshot: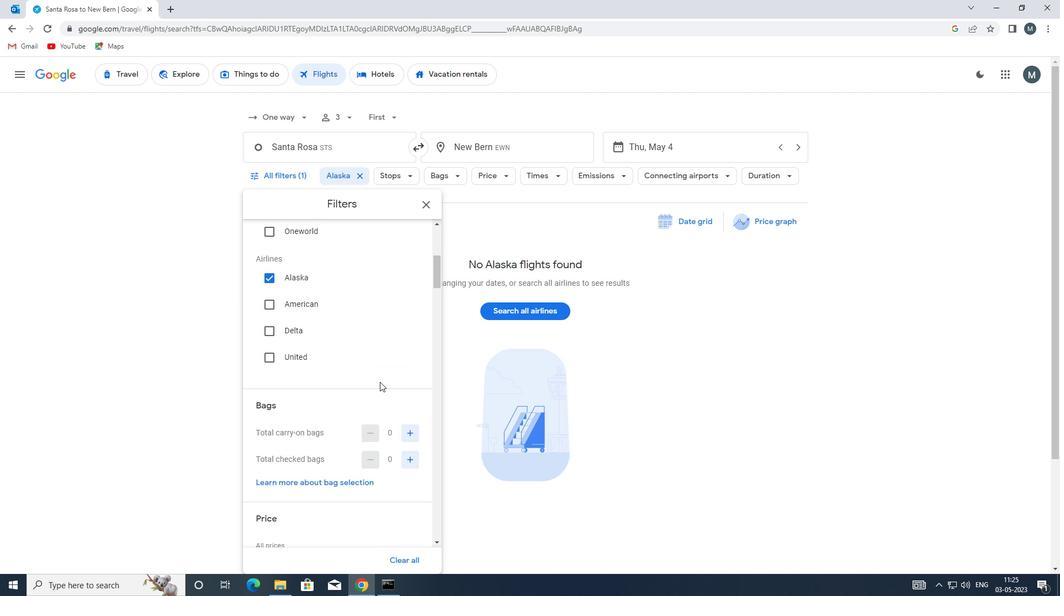
Action: Mouse scrolled (379, 382) with delta (0, 0)
Screenshot: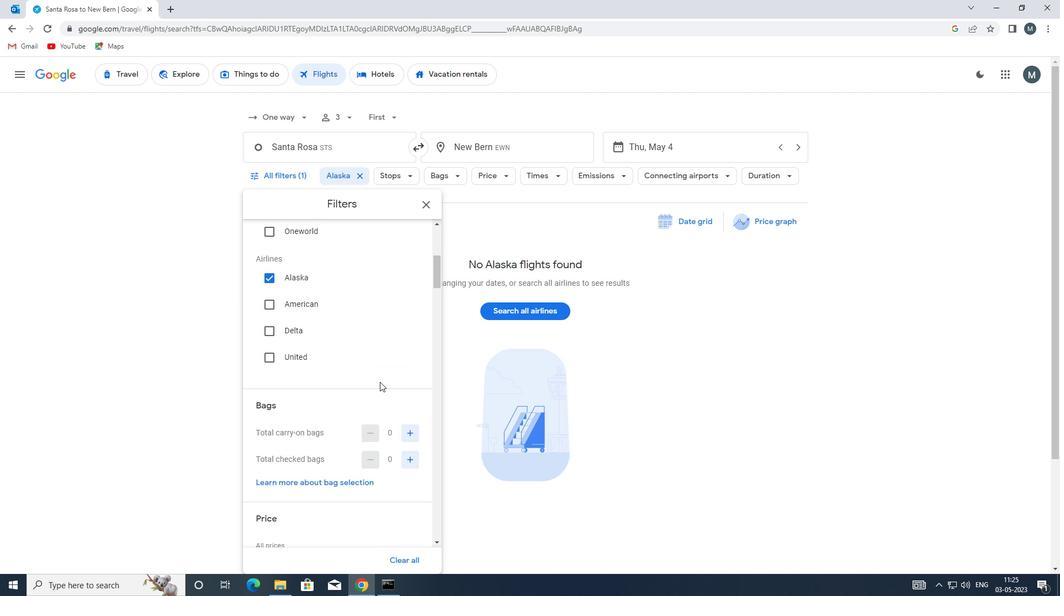 
Action: Mouse moved to (409, 377)
Screenshot: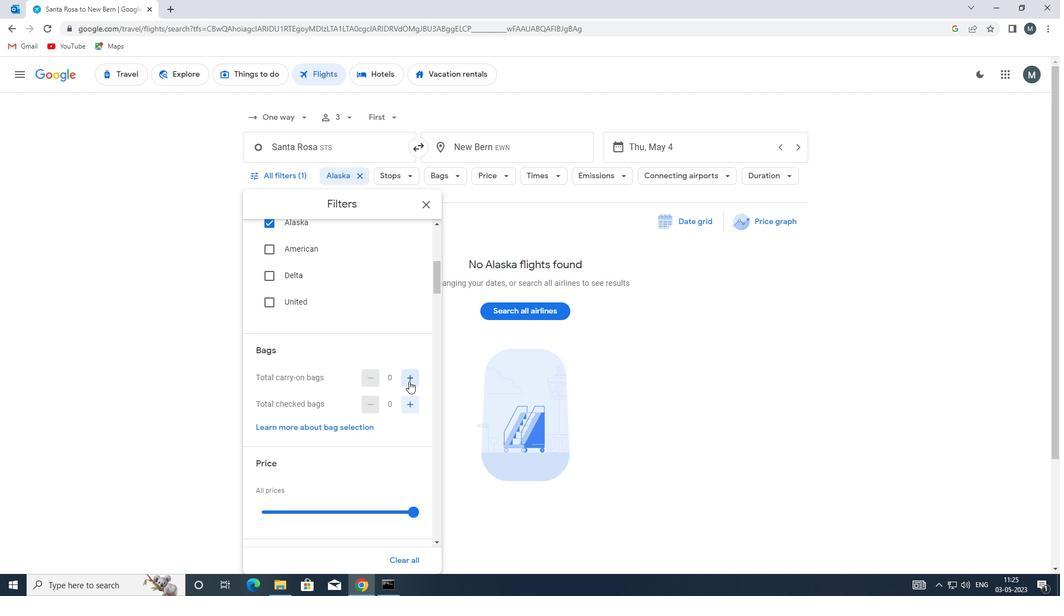 
Action: Mouse pressed left at (409, 377)
Screenshot: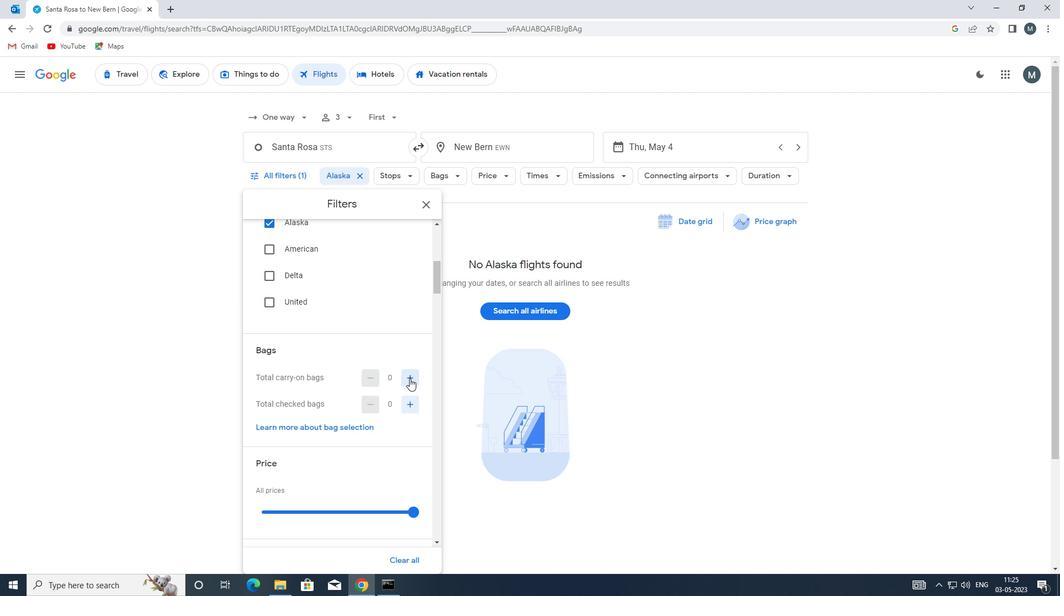 
Action: Mouse moved to (341, 368)
Screenshot: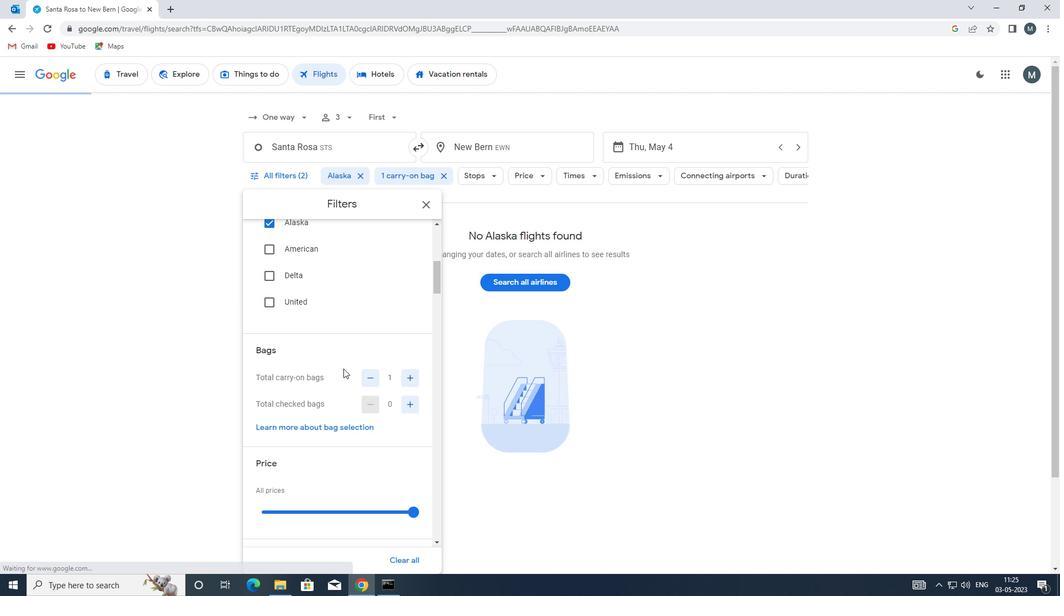 
Action: Mouse scrolled (341, 367) with delta (0, 0)
Screenshot: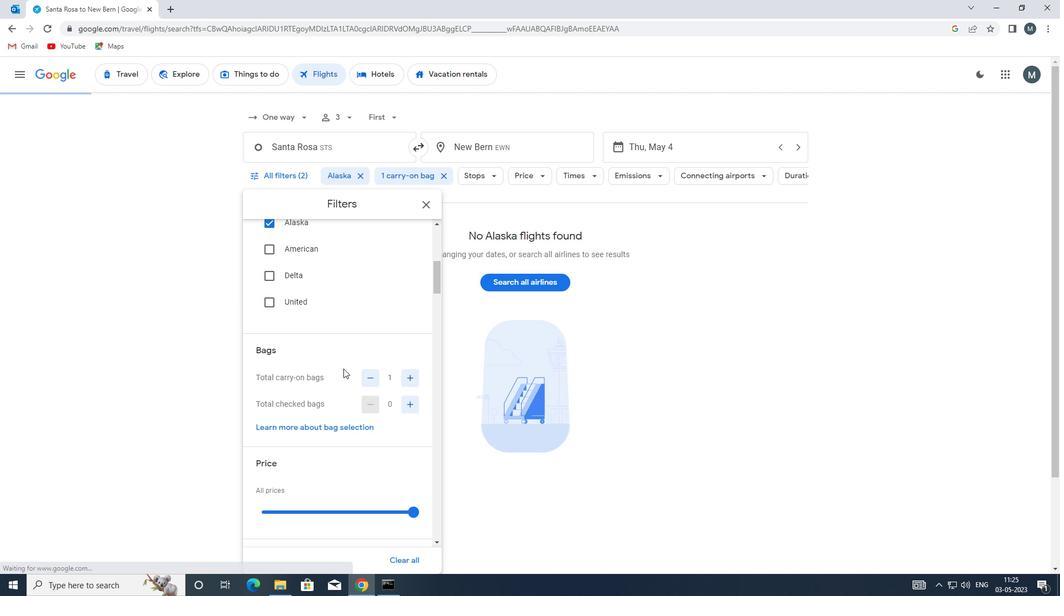 
Action: Mouse moved to (341, 369)
Screenshot: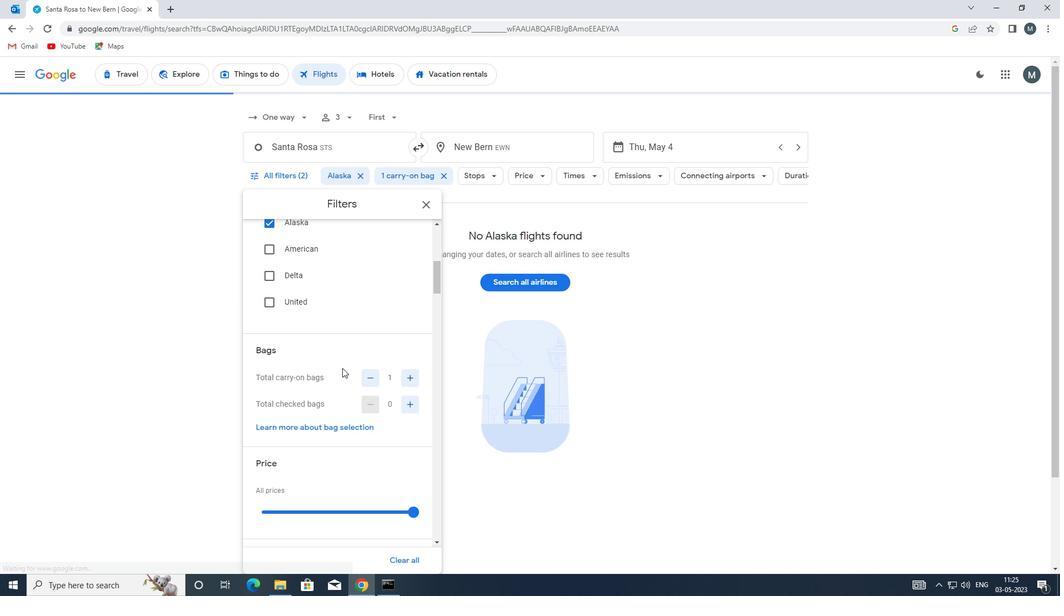 
Action: Mouse scrolled (341, 369) with delta (0, 0)
Screenshot: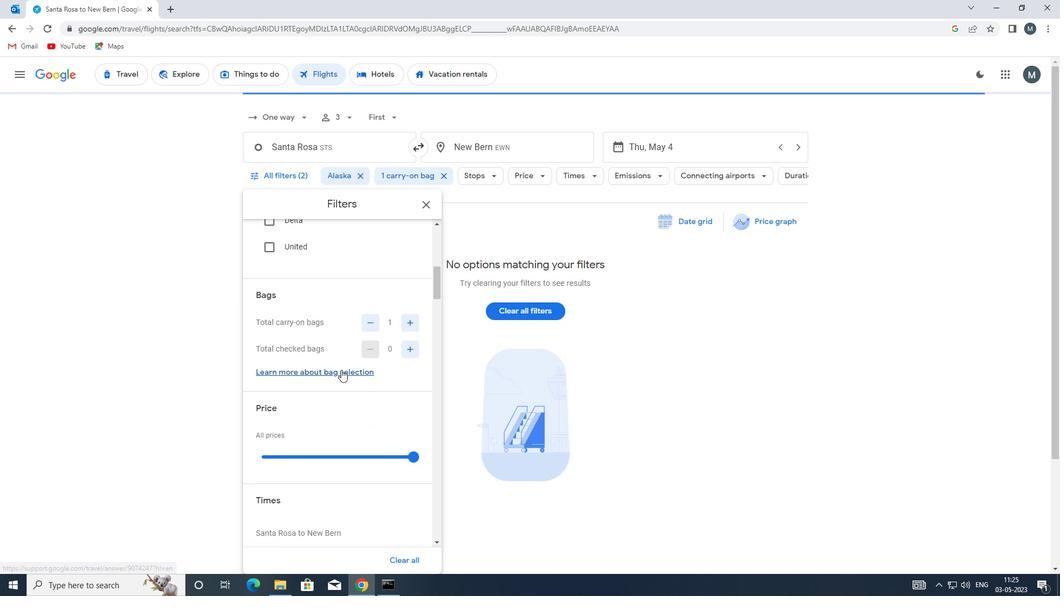 
Action: Mouse moved to (341, 371)
Screenshot: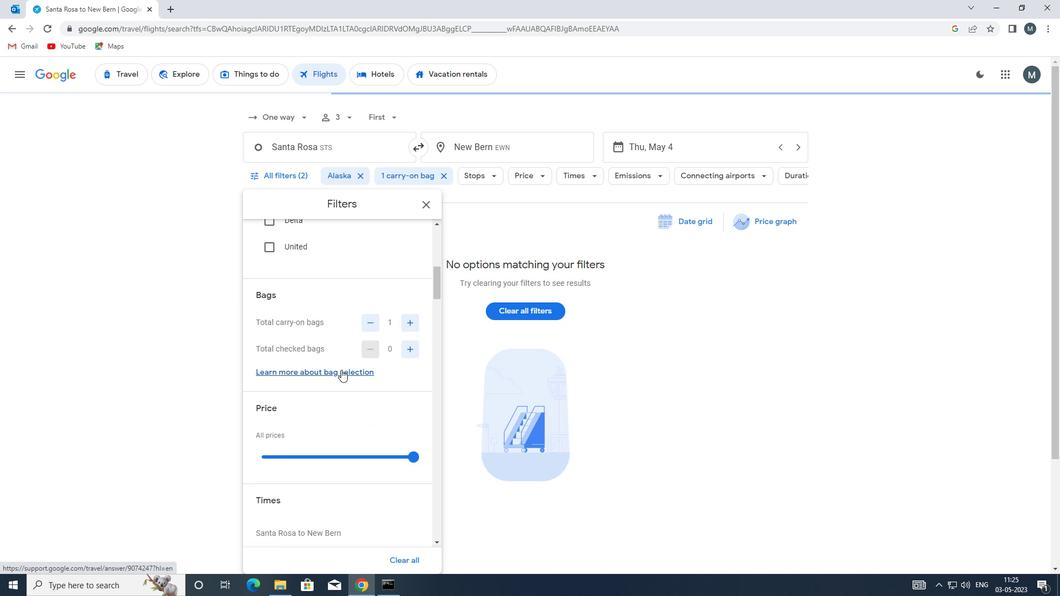 
Action: Mouse scrolled (341, 371) with delta (0, 0)
Screenshot: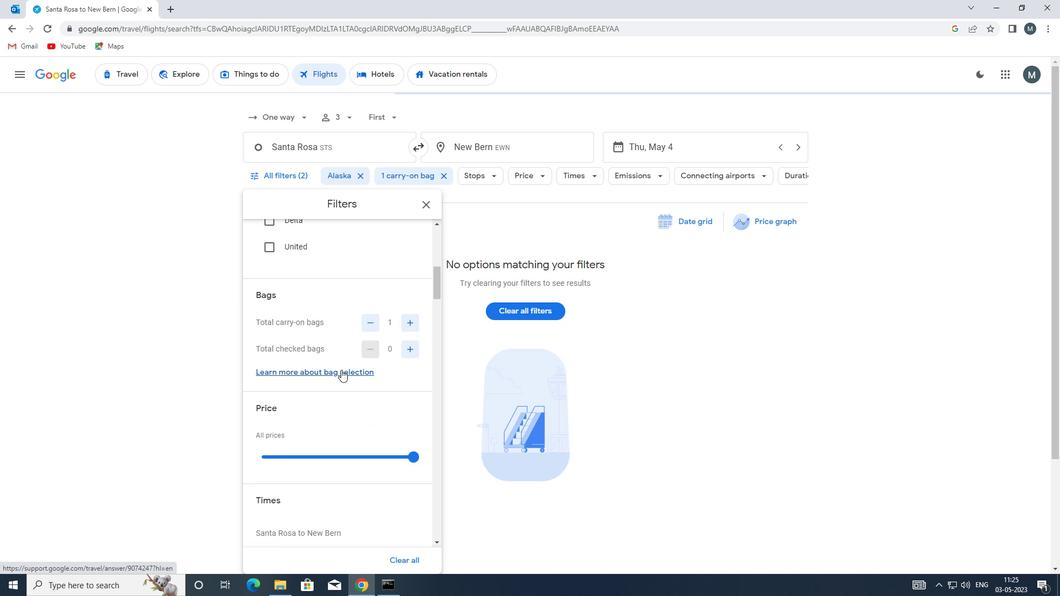 
Action: Mouse moved to (318, 345)
Screenshot: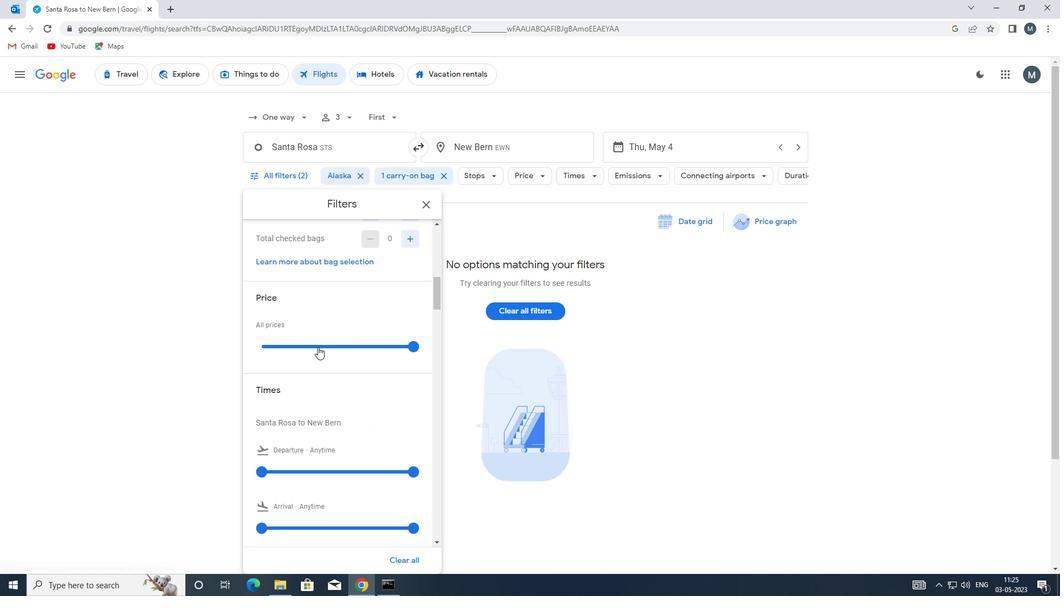 
Action: Mouse pressed left at (318, 345)
Screenshot: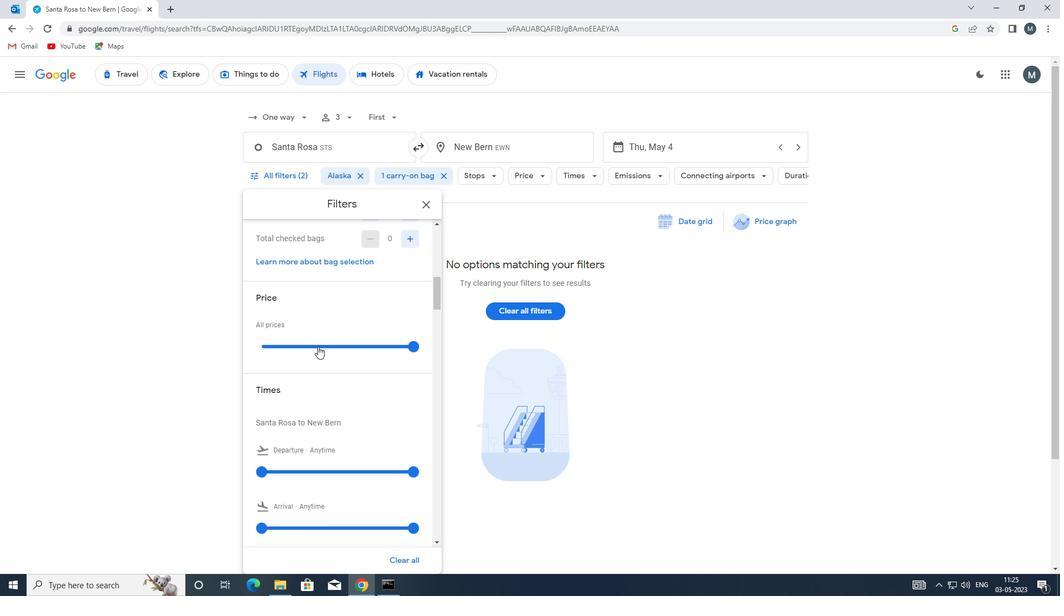 
Action: Mouse moved to (315, 344)
Screenshot: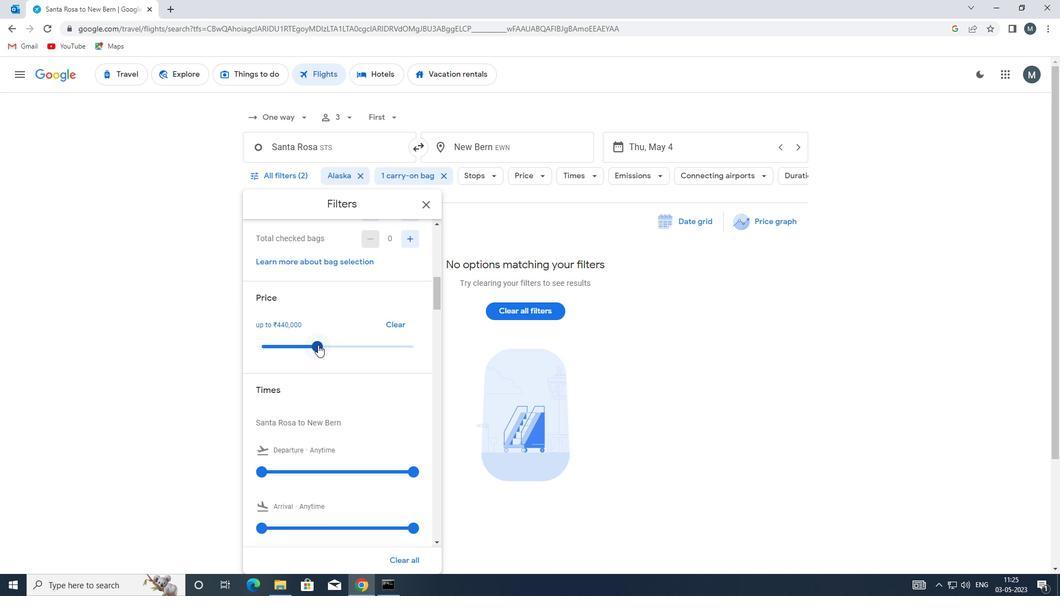 
Action: Mouse pressed left at (315, 344)
Screenshot: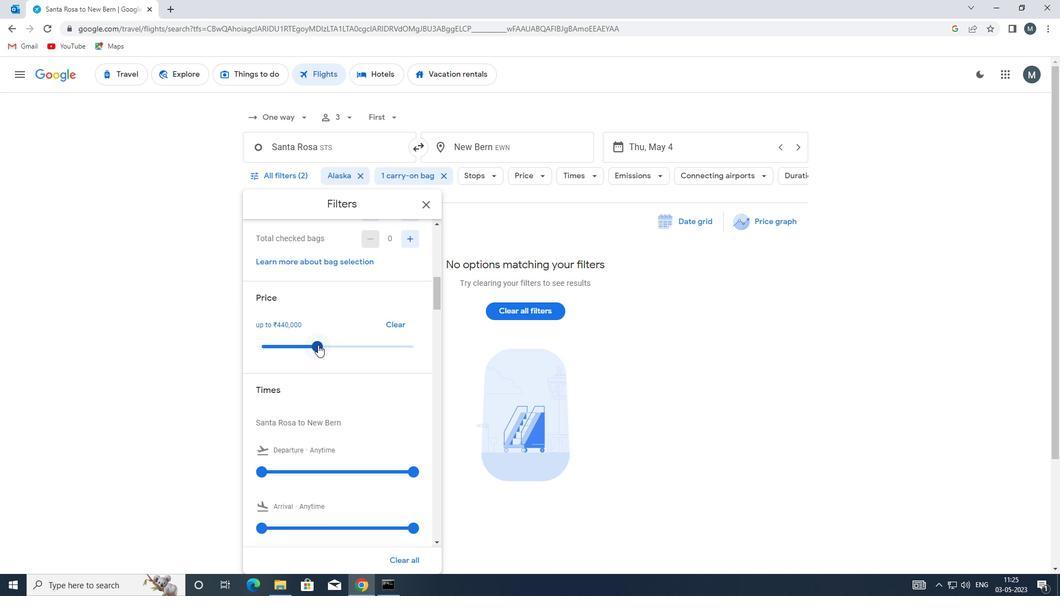
Action: Mouse moved to (311, 334)
Screenshot: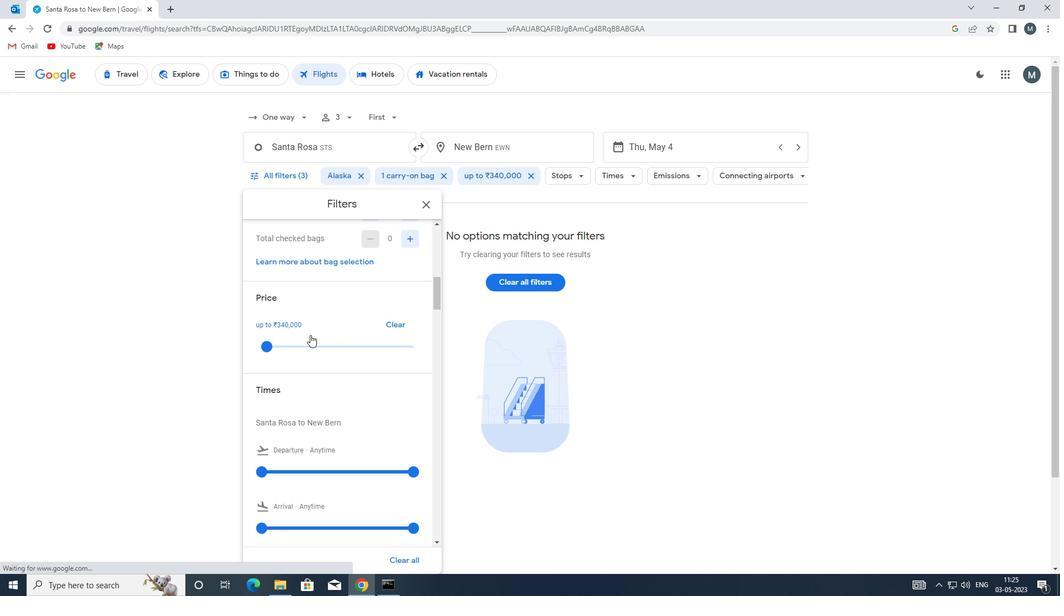 
Action: Mouse scrolled (311, 334) with delta (0, 0)
Screenshot: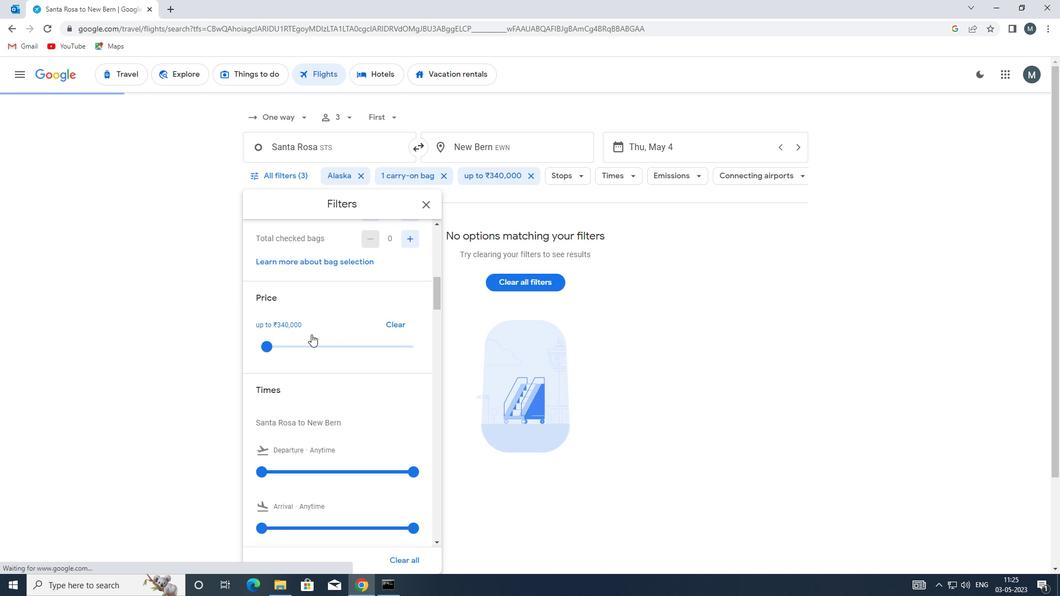 
Action: Mouse moved to (311, 335)
Screenshot: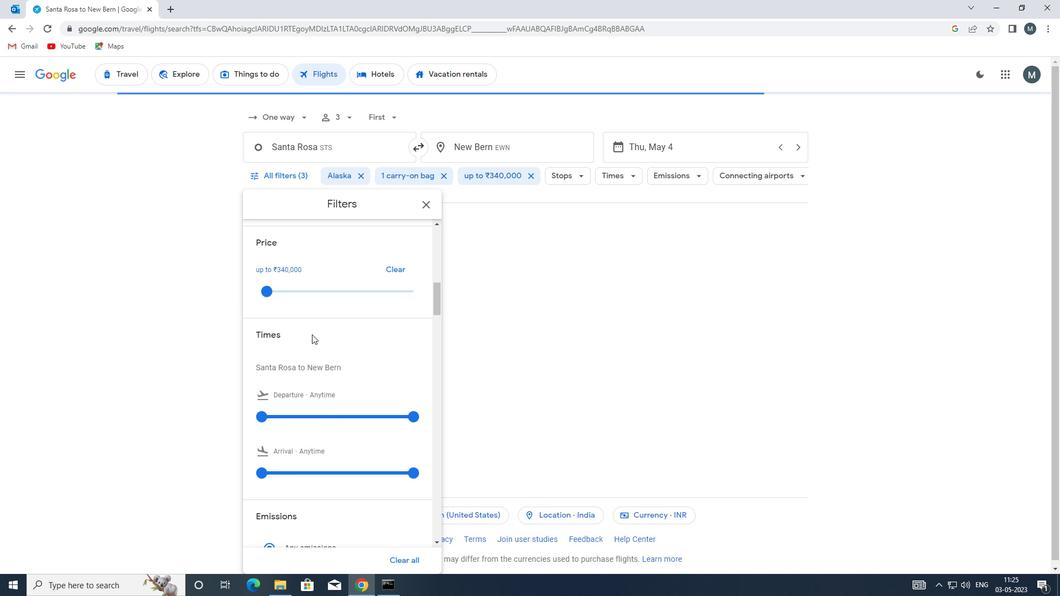 
Action: Mouse scrolled (311, 334) with delta (0, 0)
Screenshot: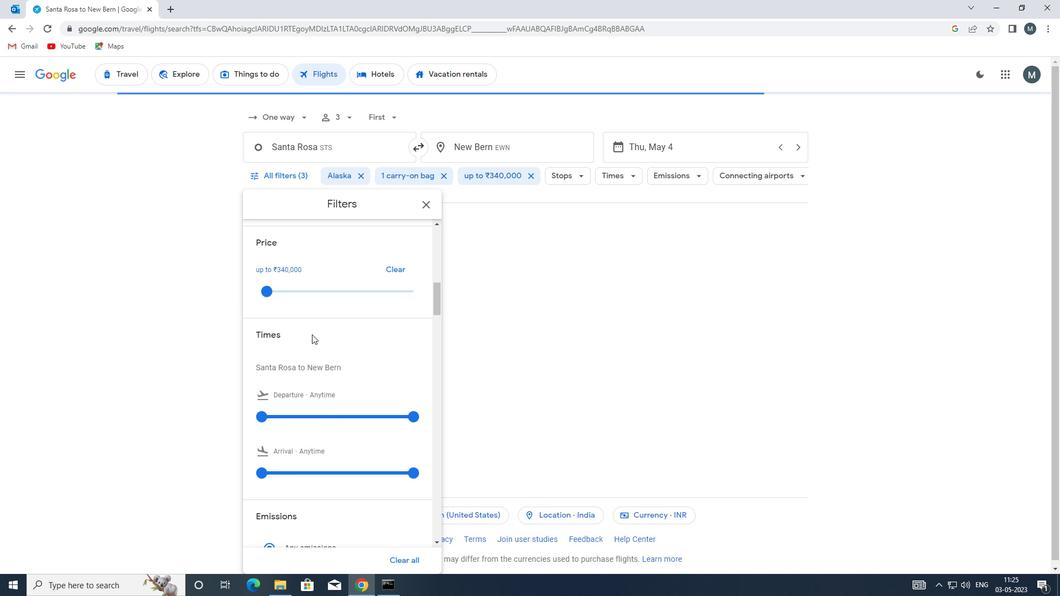 
Action: Mouse moved to (267, 358)
Screenshot: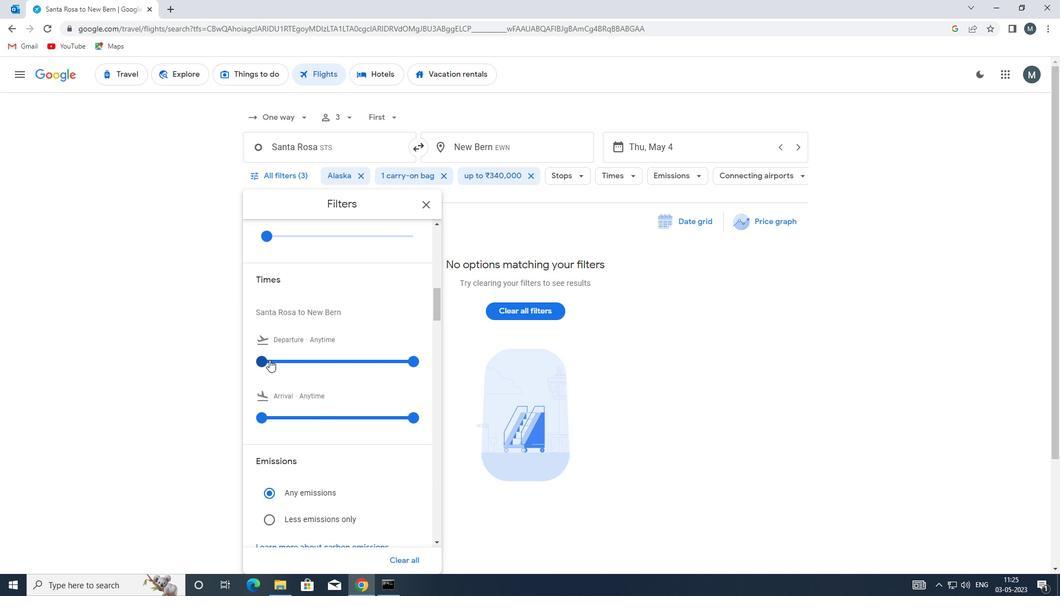 
Action: Mouse pressed left at (267, 358)
Screenshot: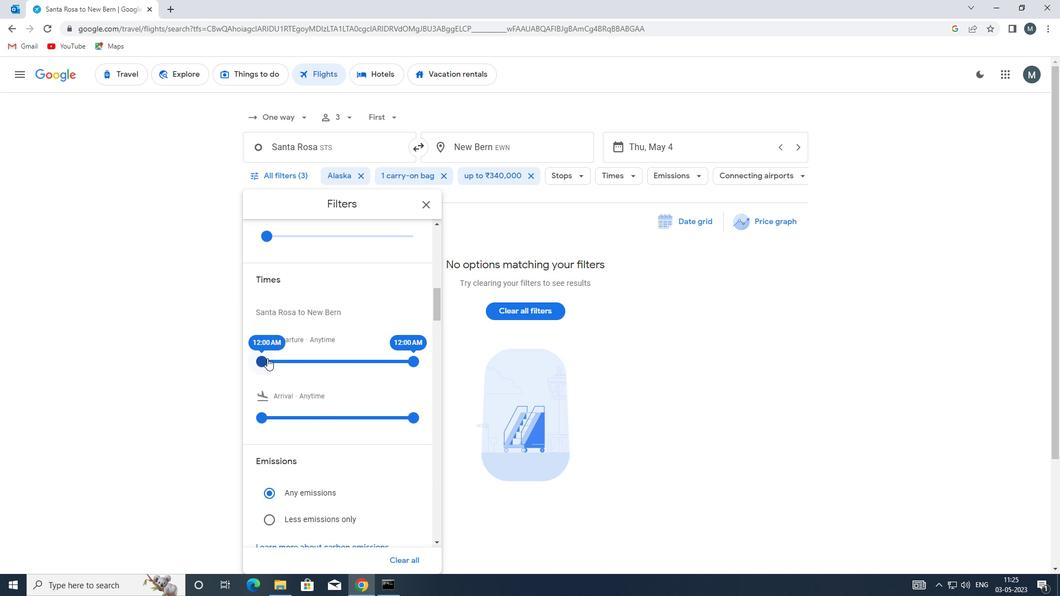 
Action: Mouse moved to (406, 360)
Screenshot: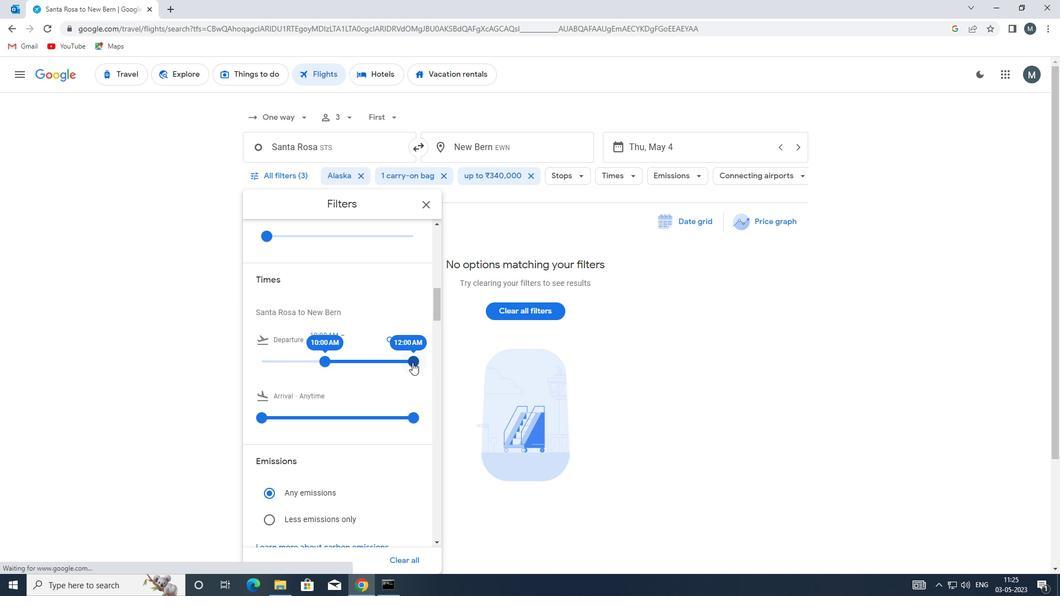 
Action: Mouse pressed left at (406, 360)
Screenshot: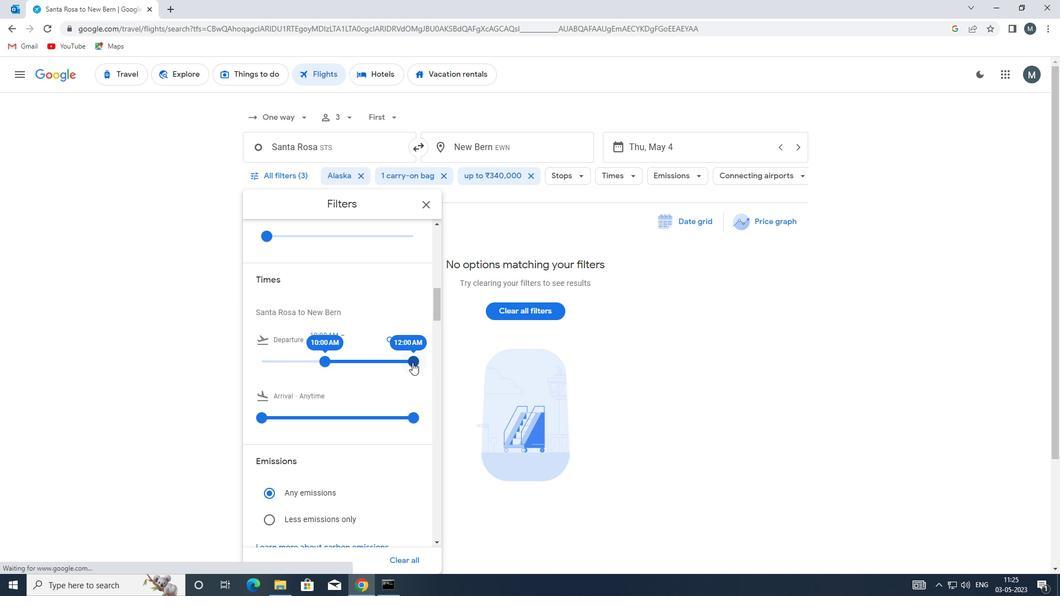 
Action: Mouse moved to (333, 356)
Screenshot: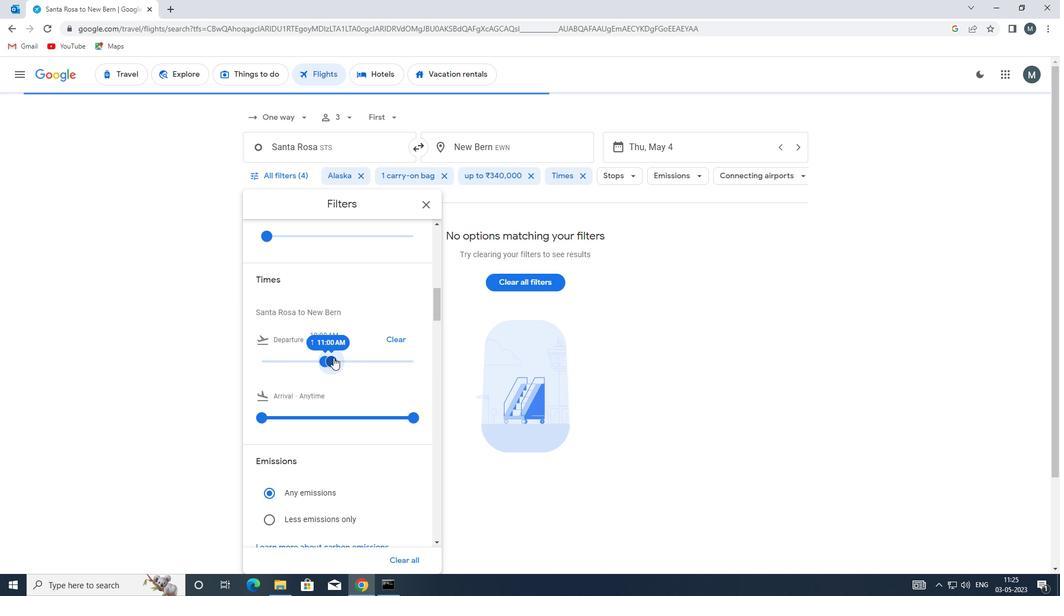 
Action: Mouse scrolled (333, 355) with delta (0, 0)
Screenshot: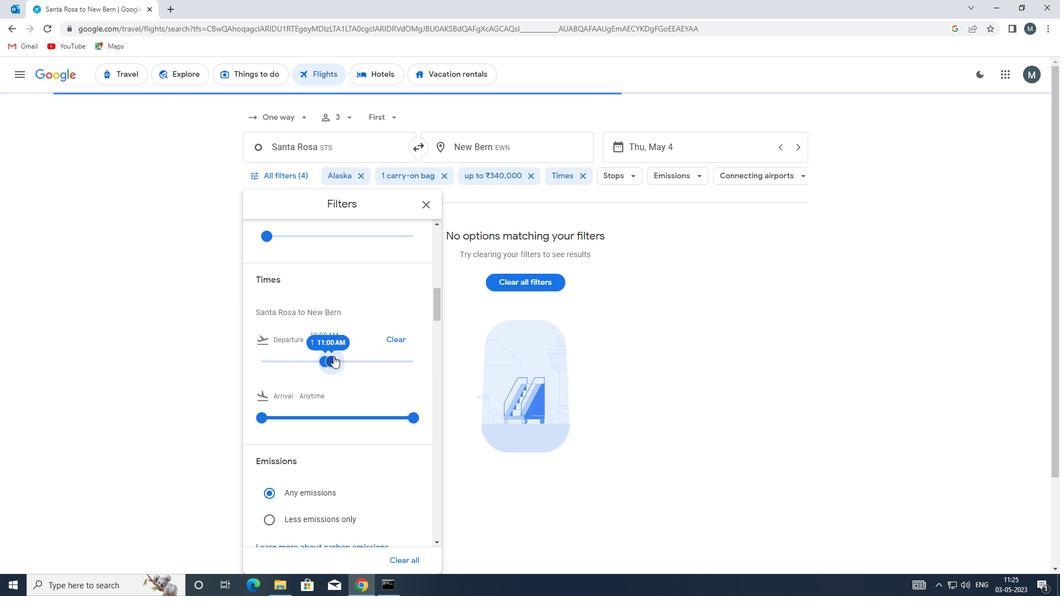 
Action: Mouse scrolled (333, 355) with delta (0, 0)
Screenshot: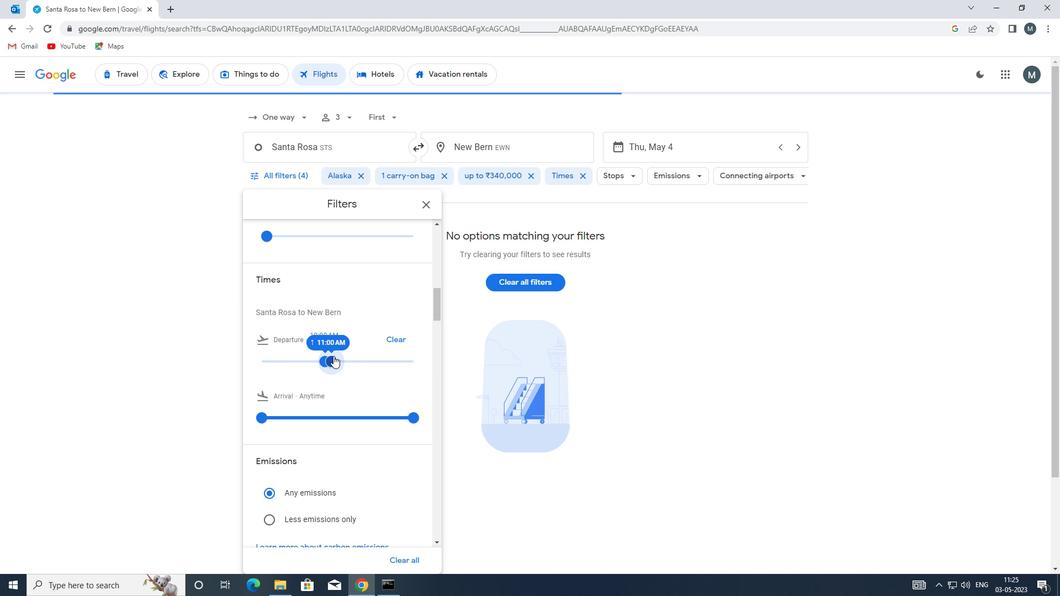 
Action: Mouse scrolled (333, 355) with delta (0, 0)
Screenshot: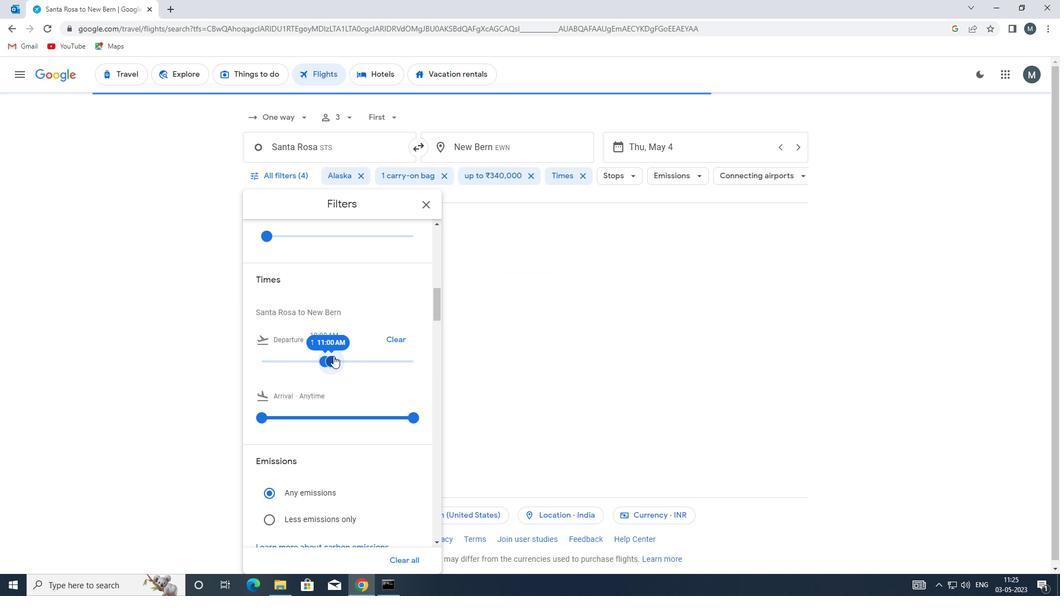 
Action: Mouse moved to (429, 203)
Screenshot: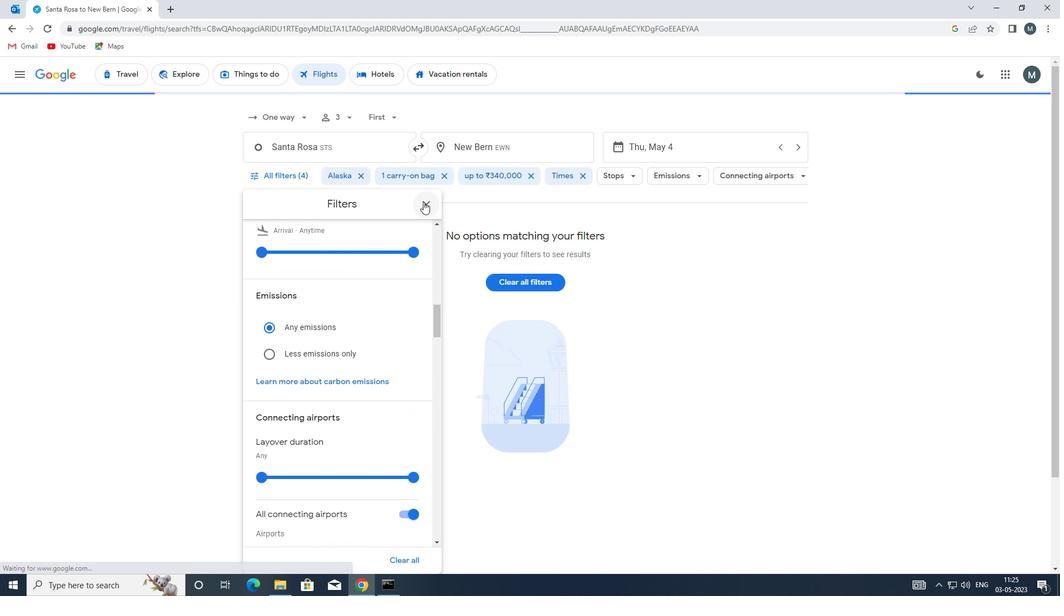 
Action: Mouse pressed left at (429, 203)
Screenshot: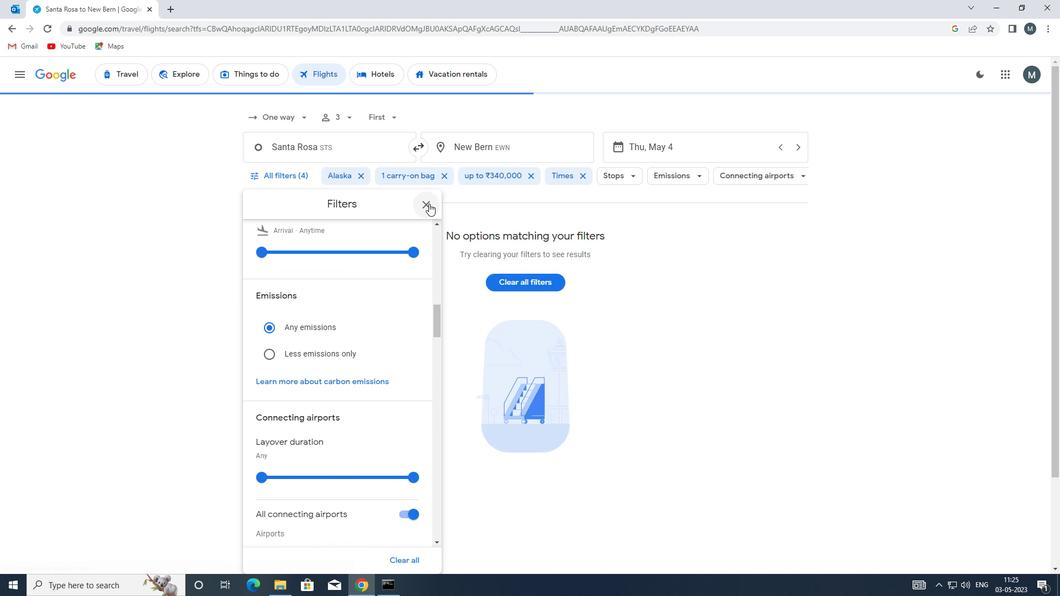 
